 Task: Toggle the templating in the HTML.
Action: Mouse moved to (10, 589)
Screenshot: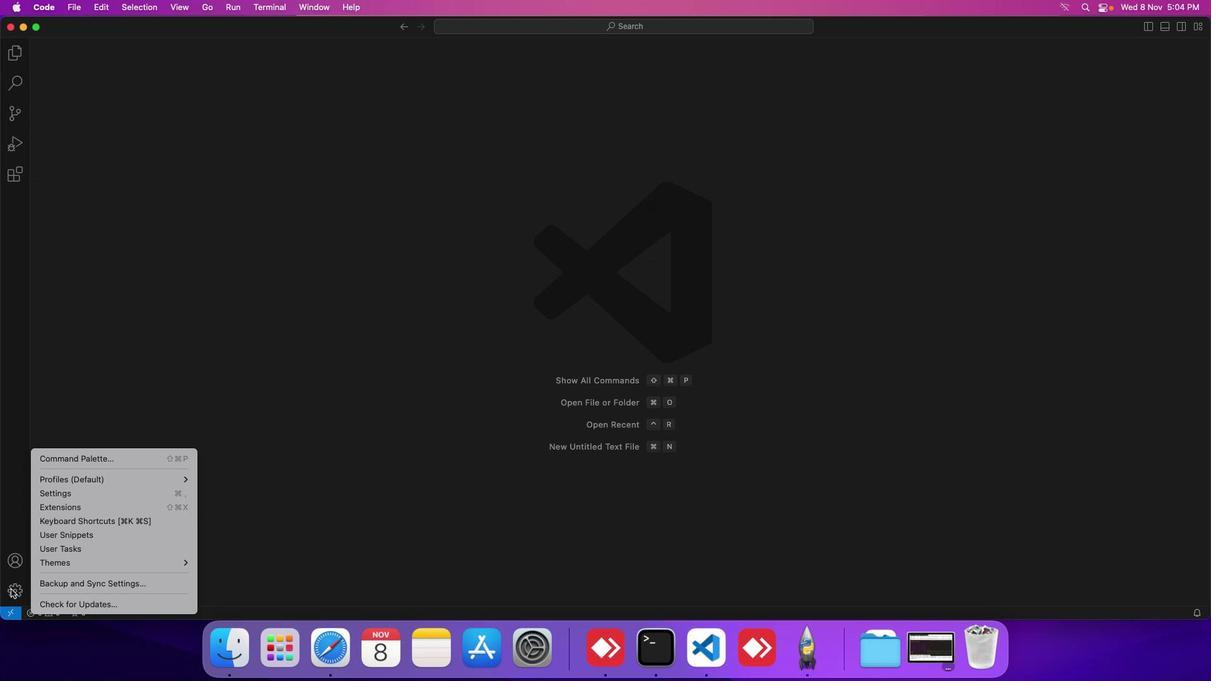 
Action: Mouse pressed left at (10, 589)
Screenshot: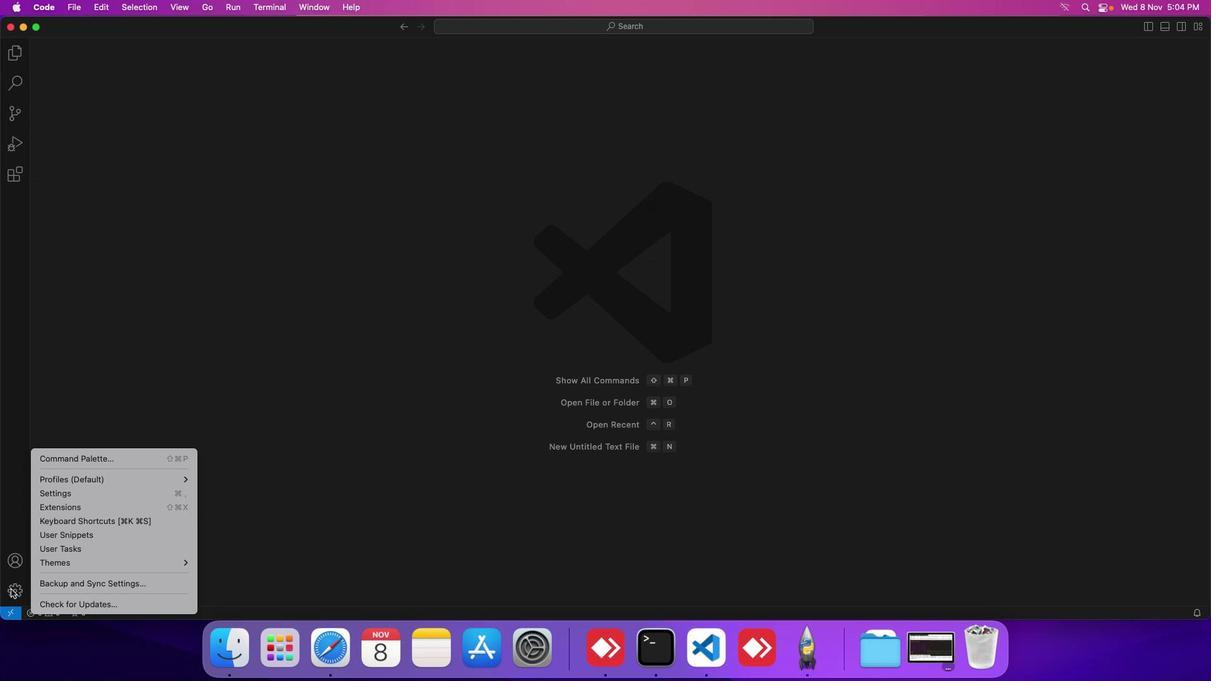 
Action: Mouse moved to (89, 489)
Screenshot: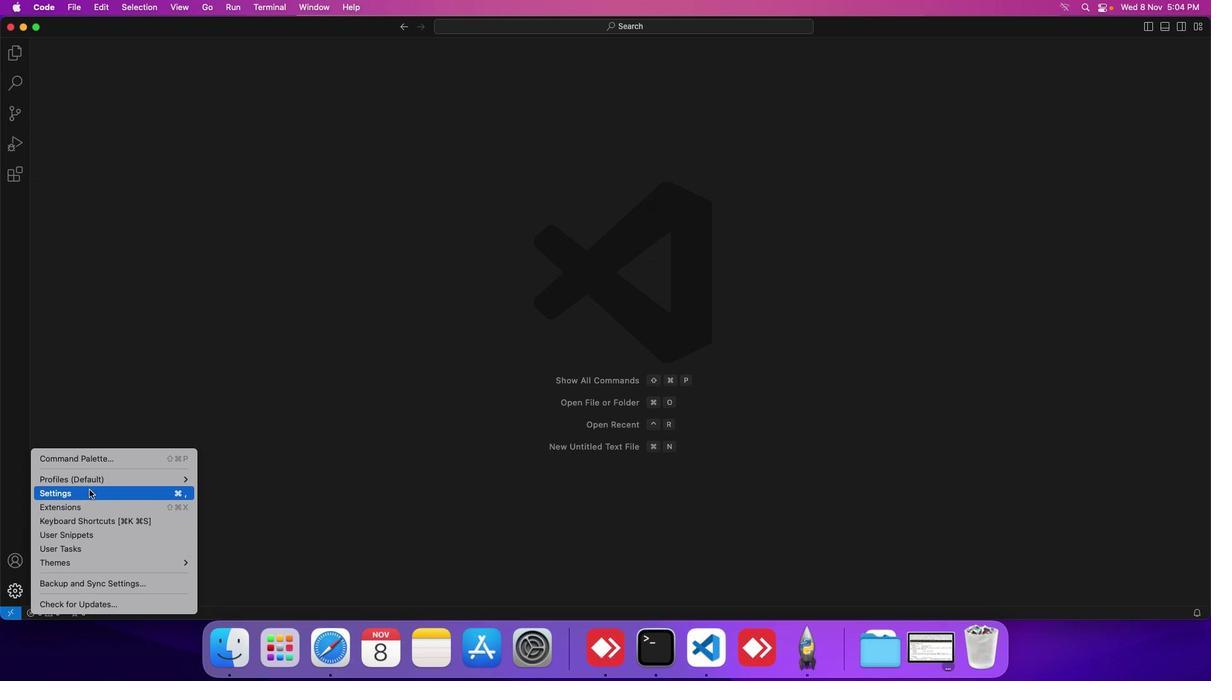 
Action: Mouse pressed left at (89, 489)
Screenshot: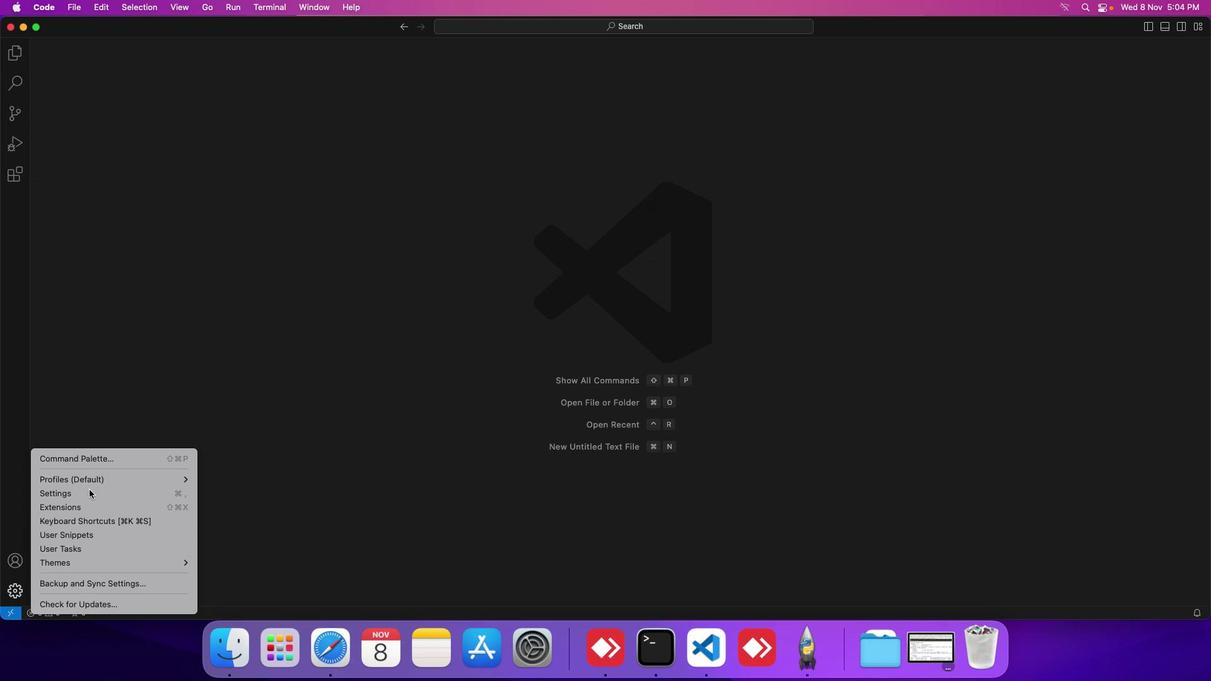 
Action: Mouse moved to (304, 227)
Screenshot: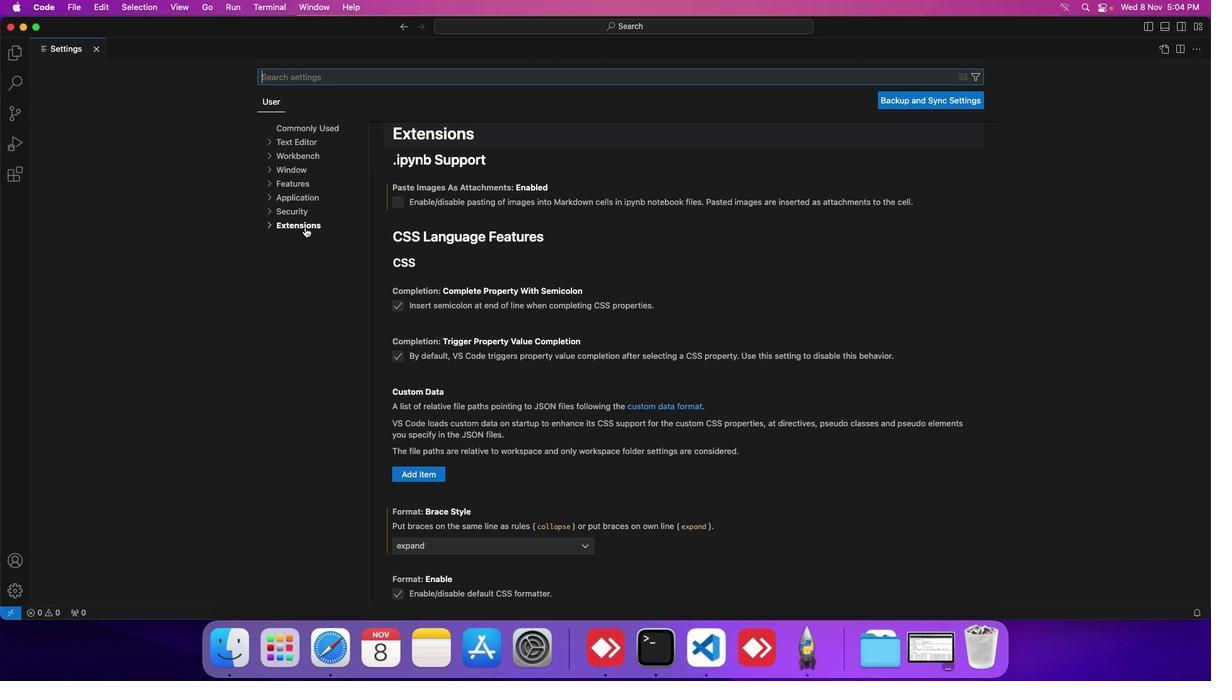 
Action: Mouse pressed left at (304, 227)
Screenshot: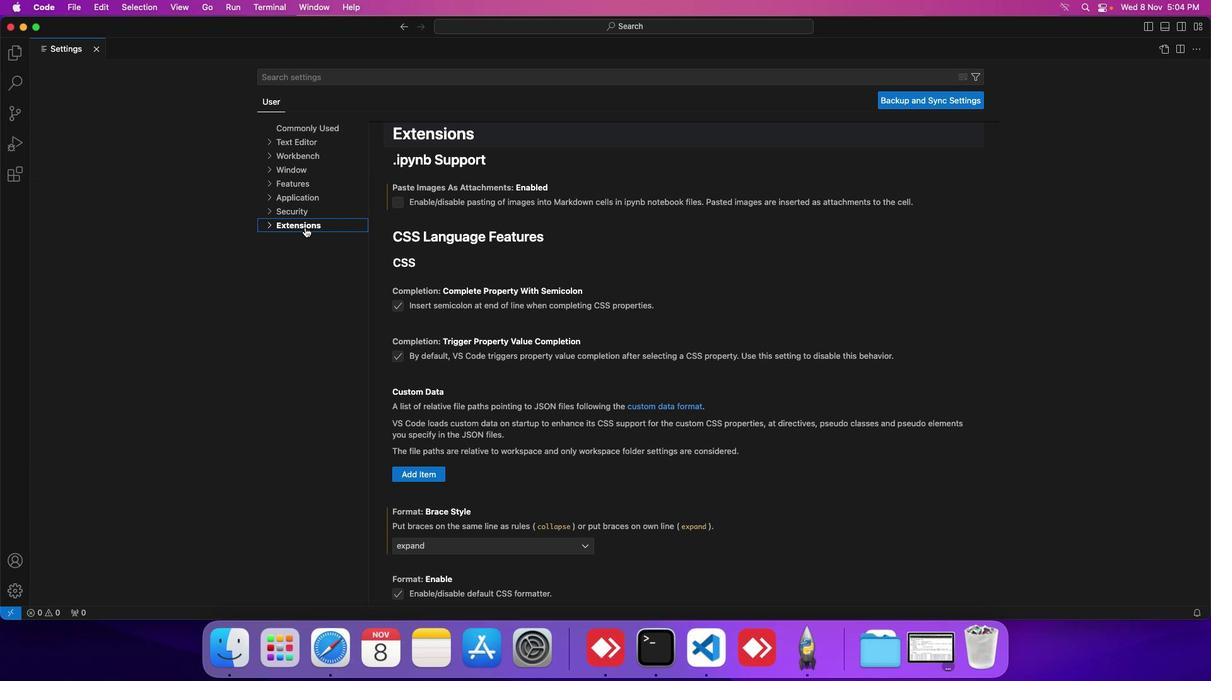 
Action: Mouse moved to (296, 347)
Screenshot: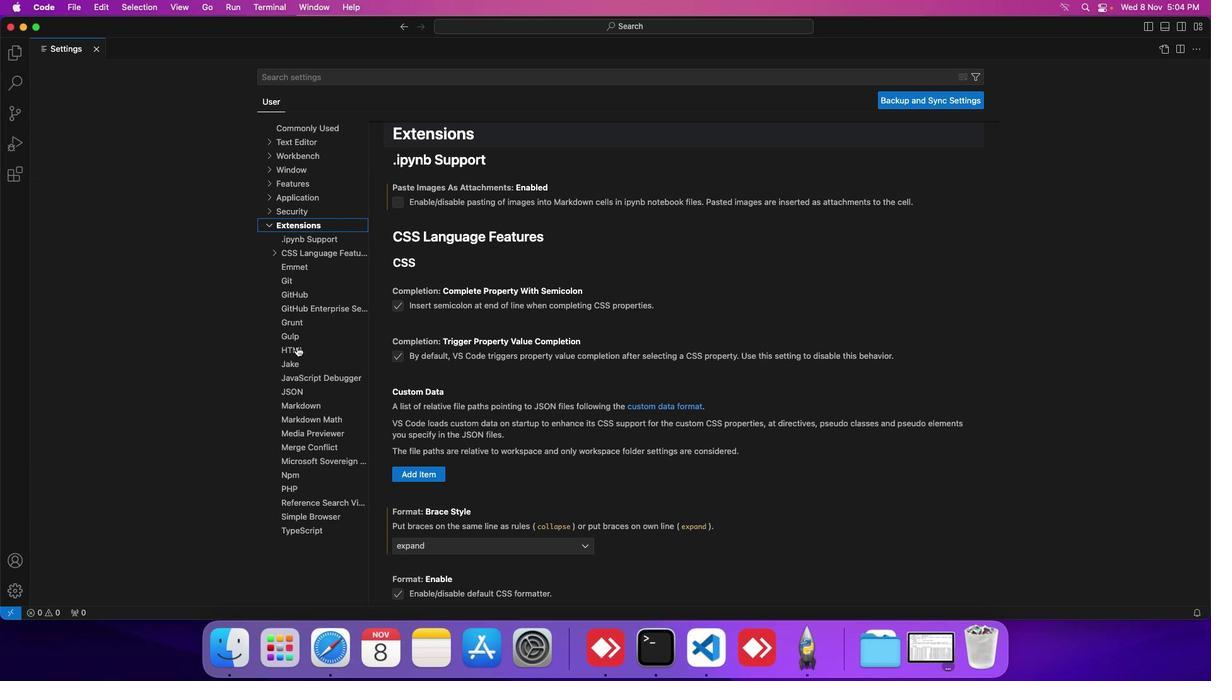 
Action: Mouse pressed left at (296, 347)
Screenshot: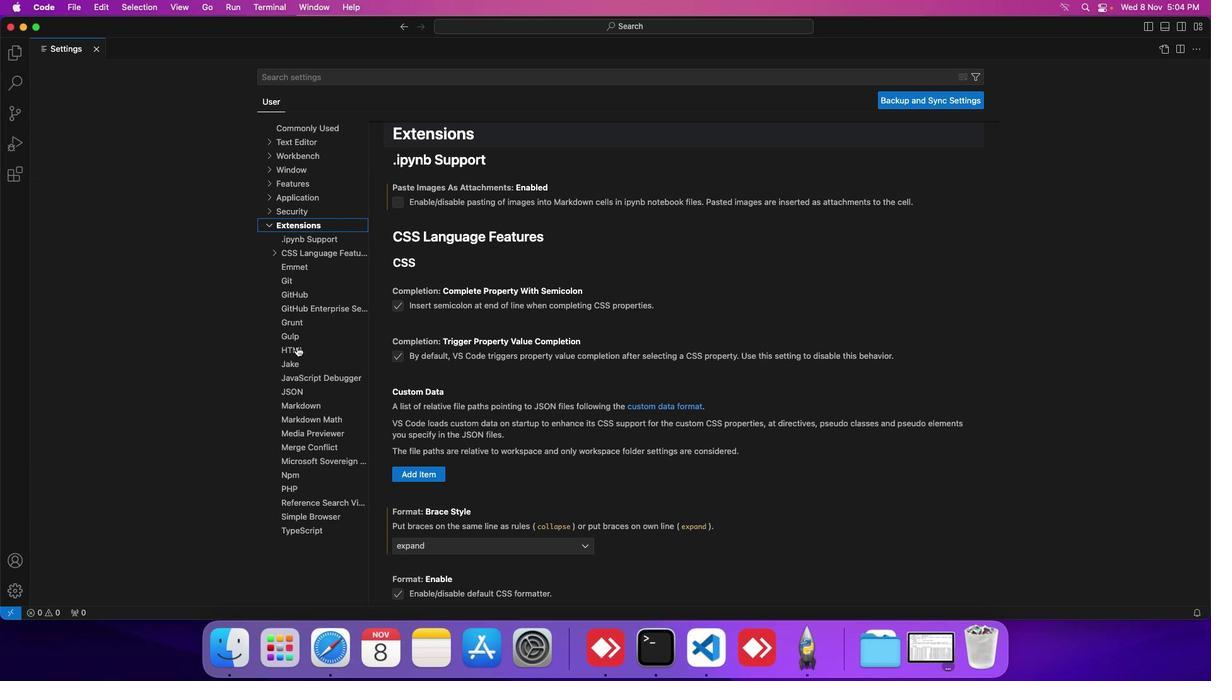 
Action: Mouse moved to (458, 450)
Screenshot: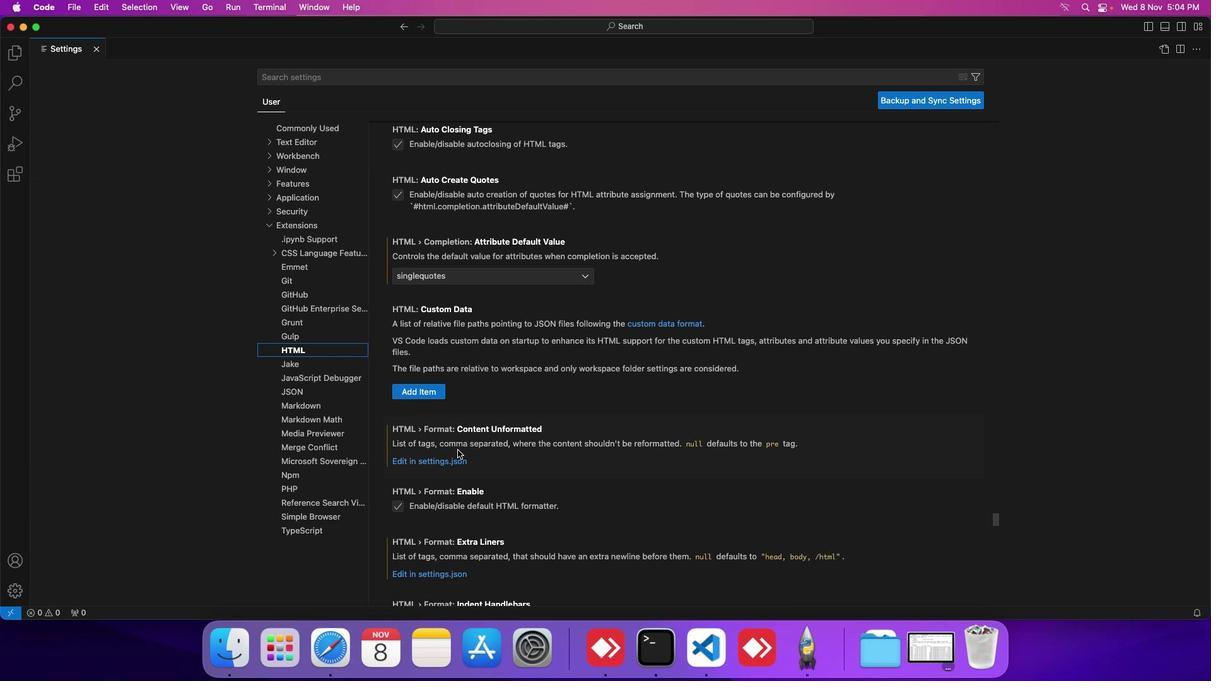
Action: Mouse scrolled (458, 450) with delta (0, 0)
Screenshot: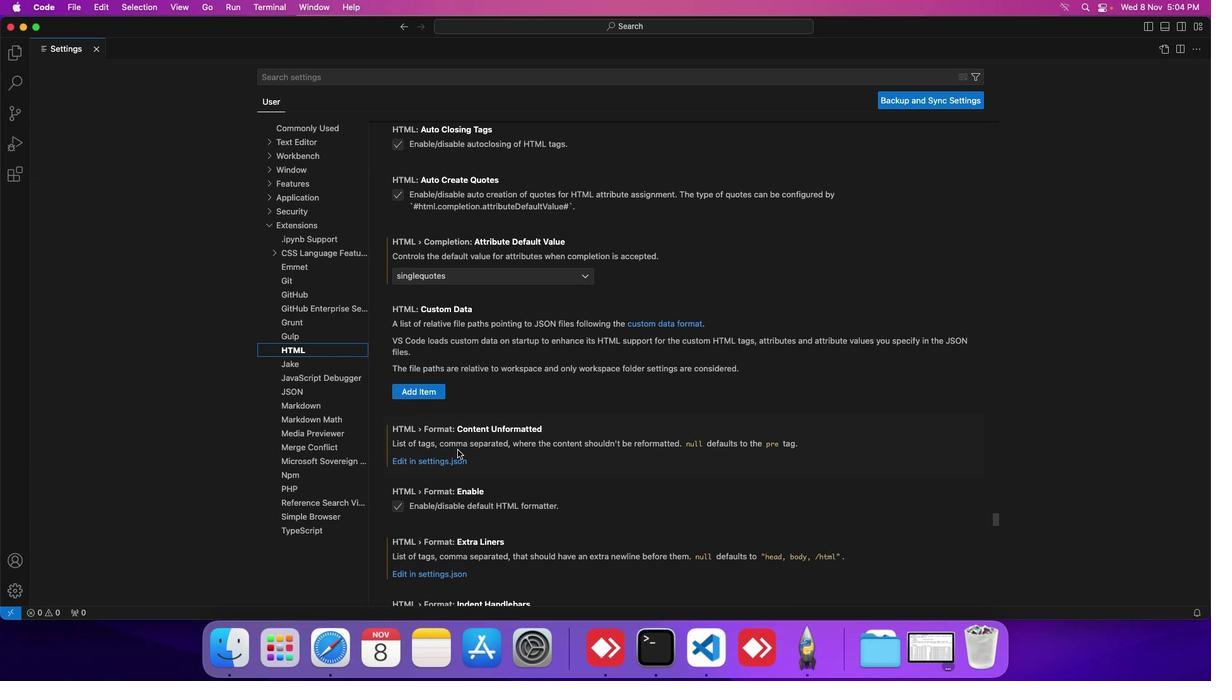 
Action: Mouse scrolled (458, 450) with delta (0, 0)
Screenshot: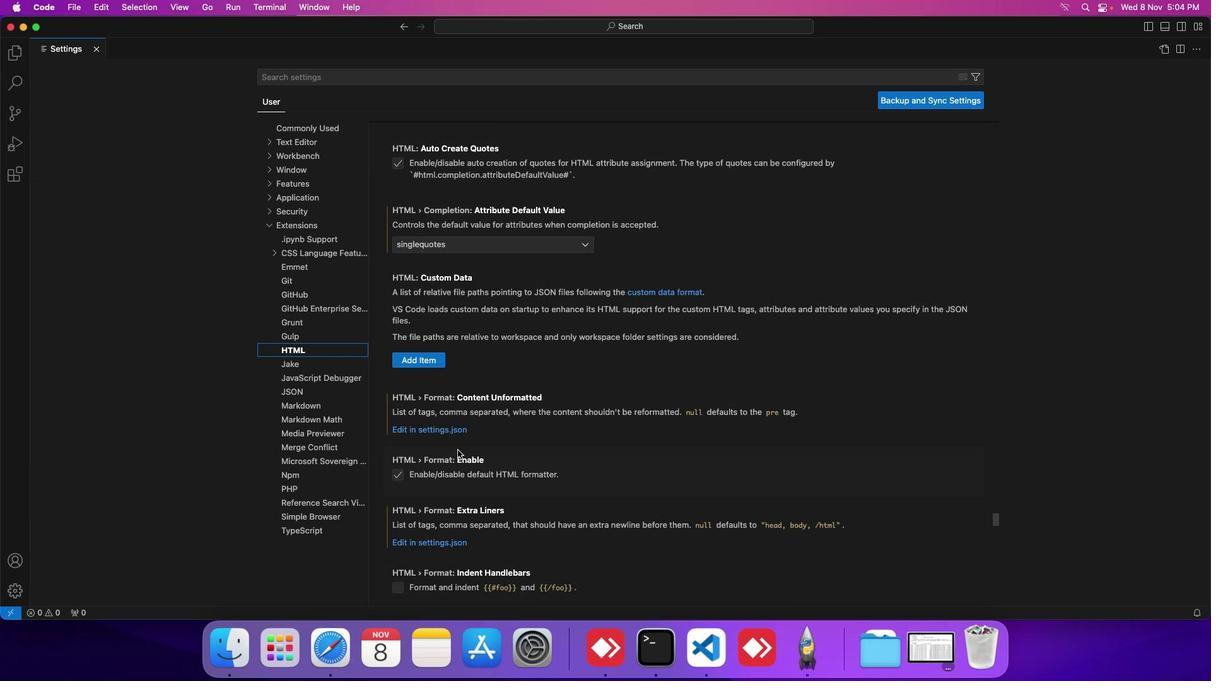 
Action: Mouse scrolled (458, 450) with delta (0, 0)
Screenshot: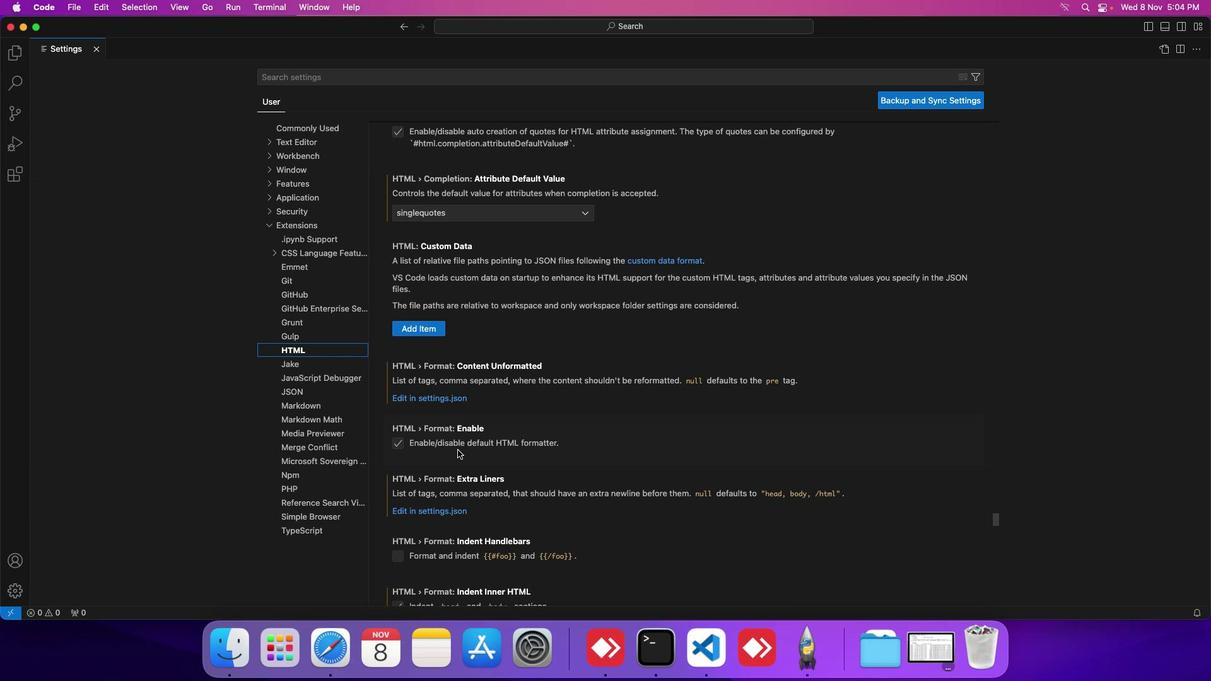 
Action: Mouse scrolled (458, 450) with delta (0, 0)
Screenshot: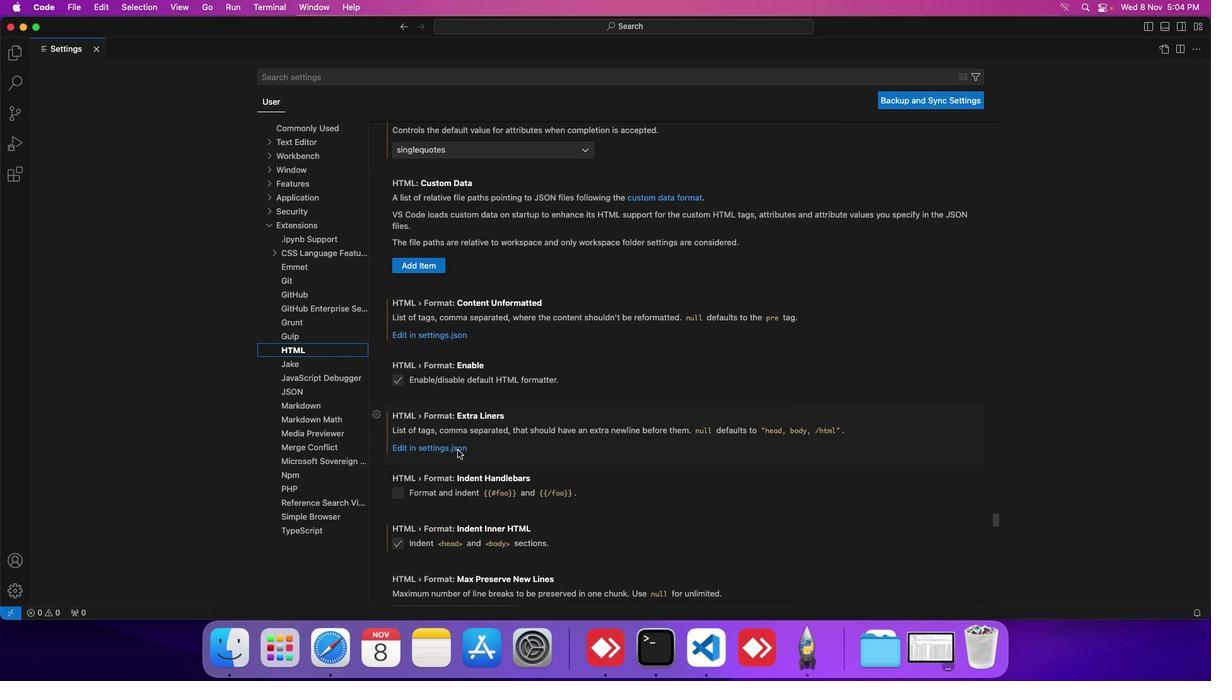 
Action: Mouse scrolled (458, 450) with delta (0, 0)
Screenshot: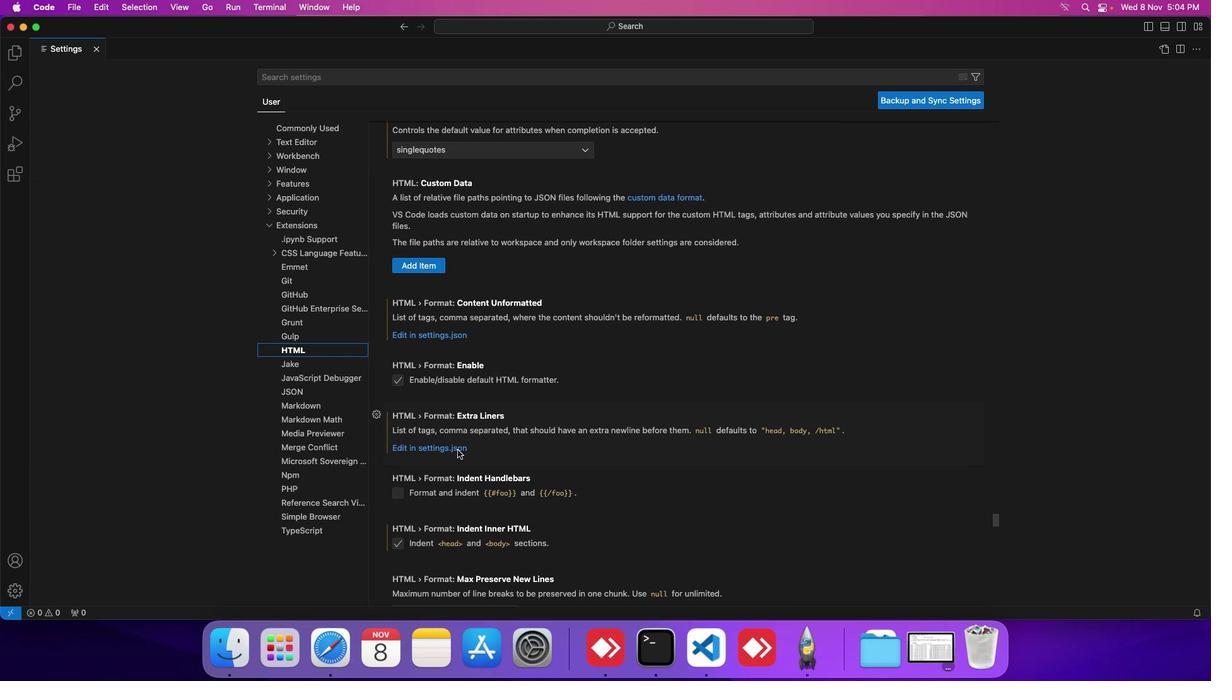 
Action: Mouse scrolled (458, 450) with delta (0, 0)
Screenshot: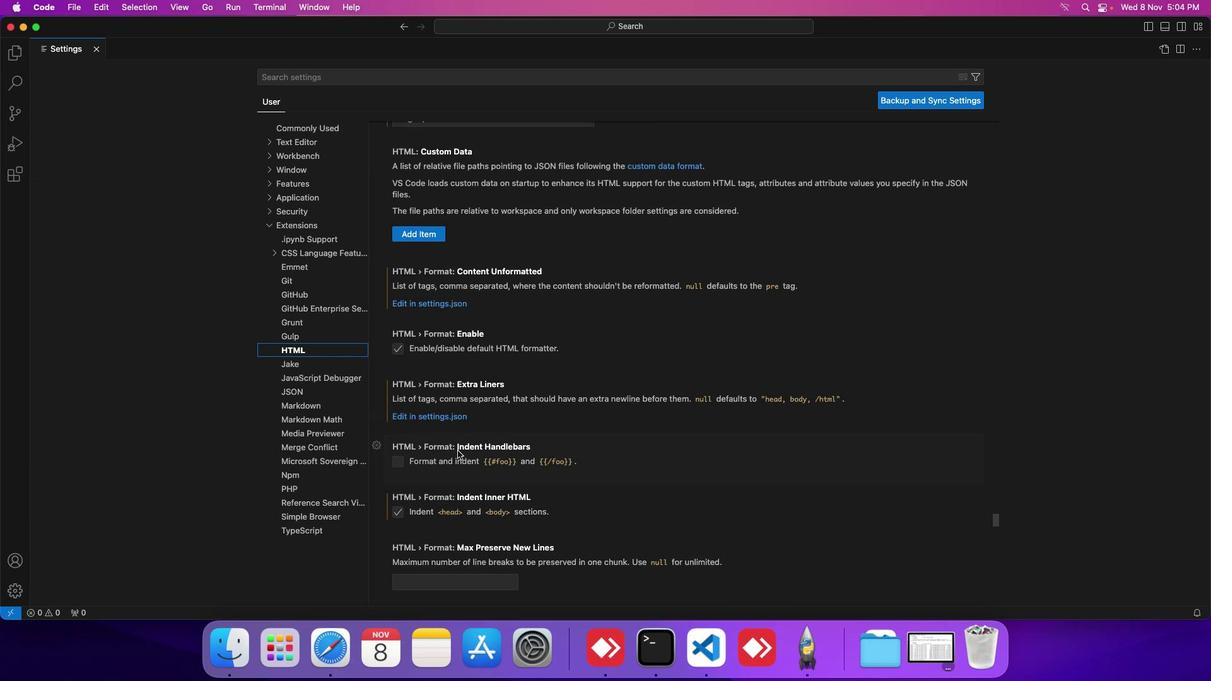 
Action: Mouse moved to (458, 450)
Screenshot: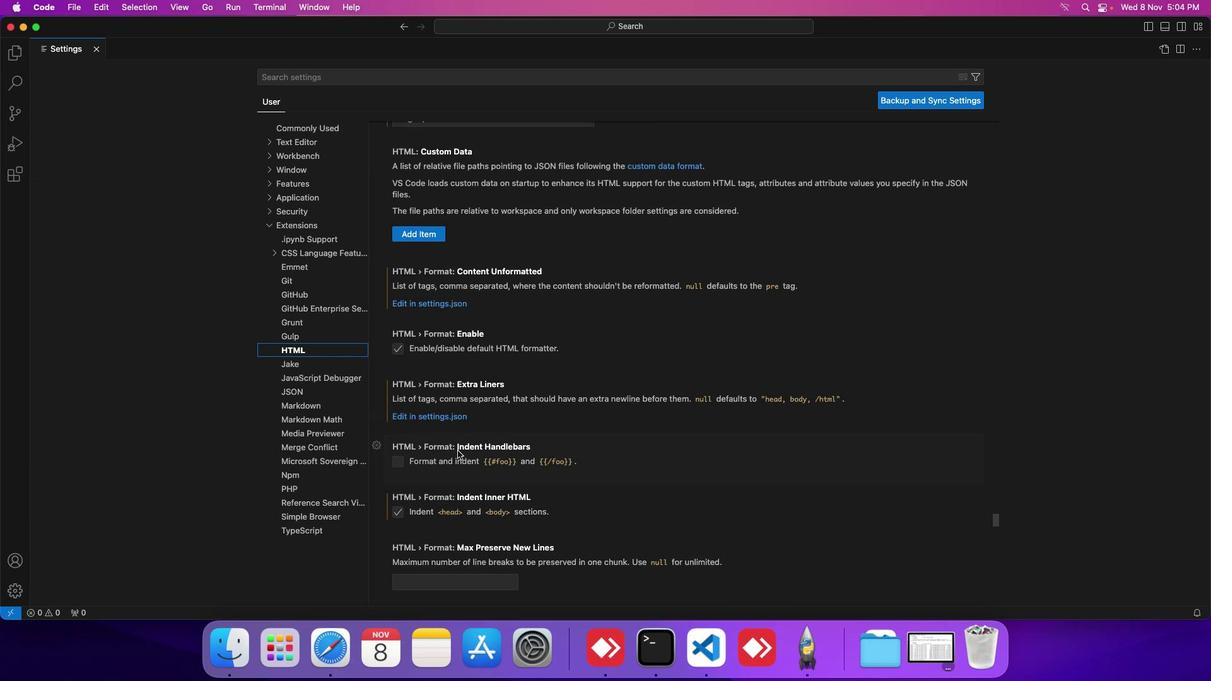 
Action: Mouse scrolled (458, 450) with delta (0, 0)
Screenshot: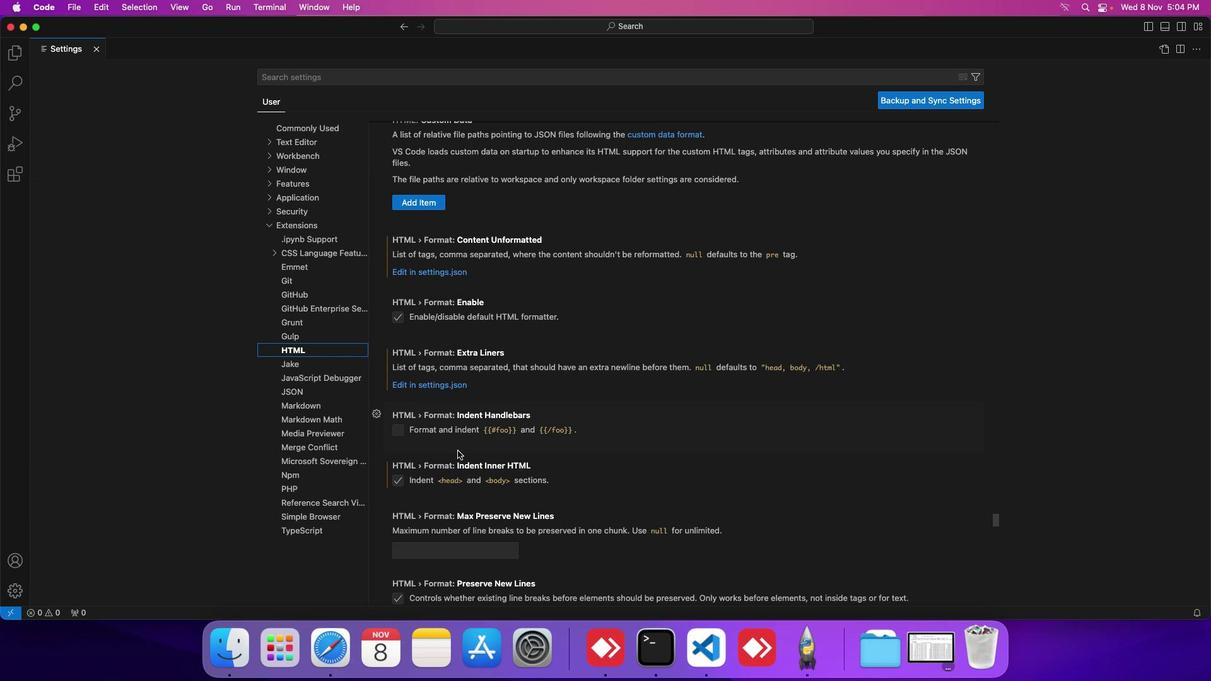 
Action: Mouse scrolled (458, 450) with delta (0, 0)
Screenshot: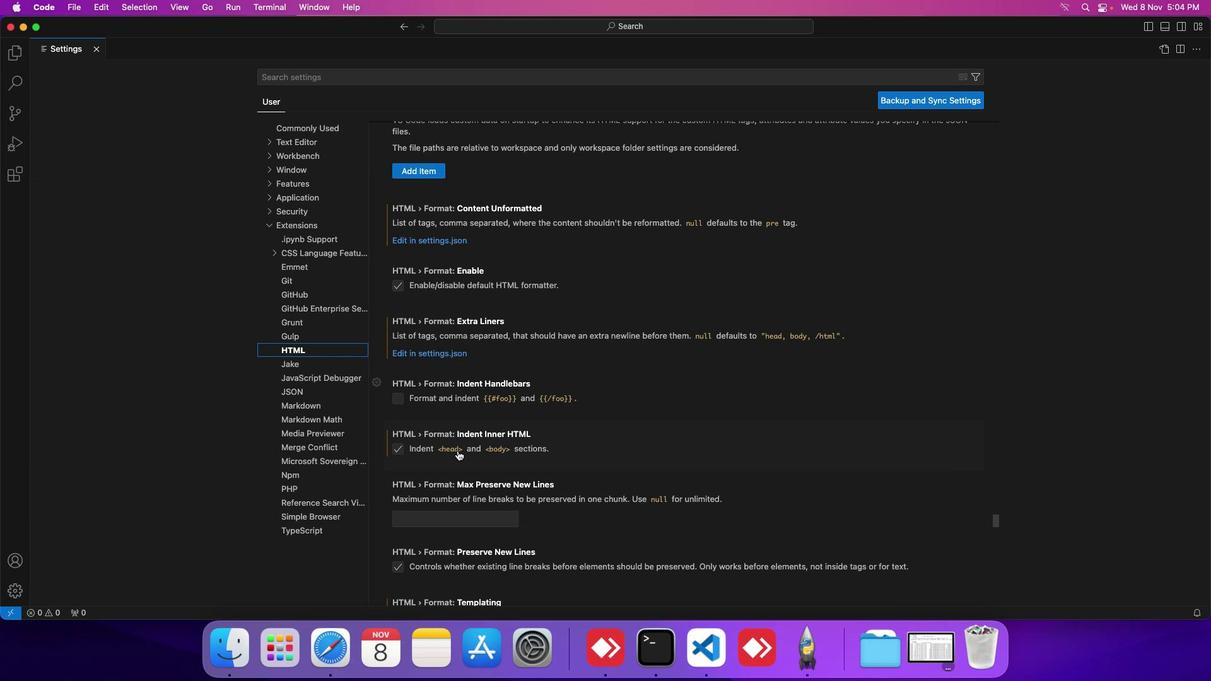 
Action: Mouse moved to (458, 451)
Screenshot: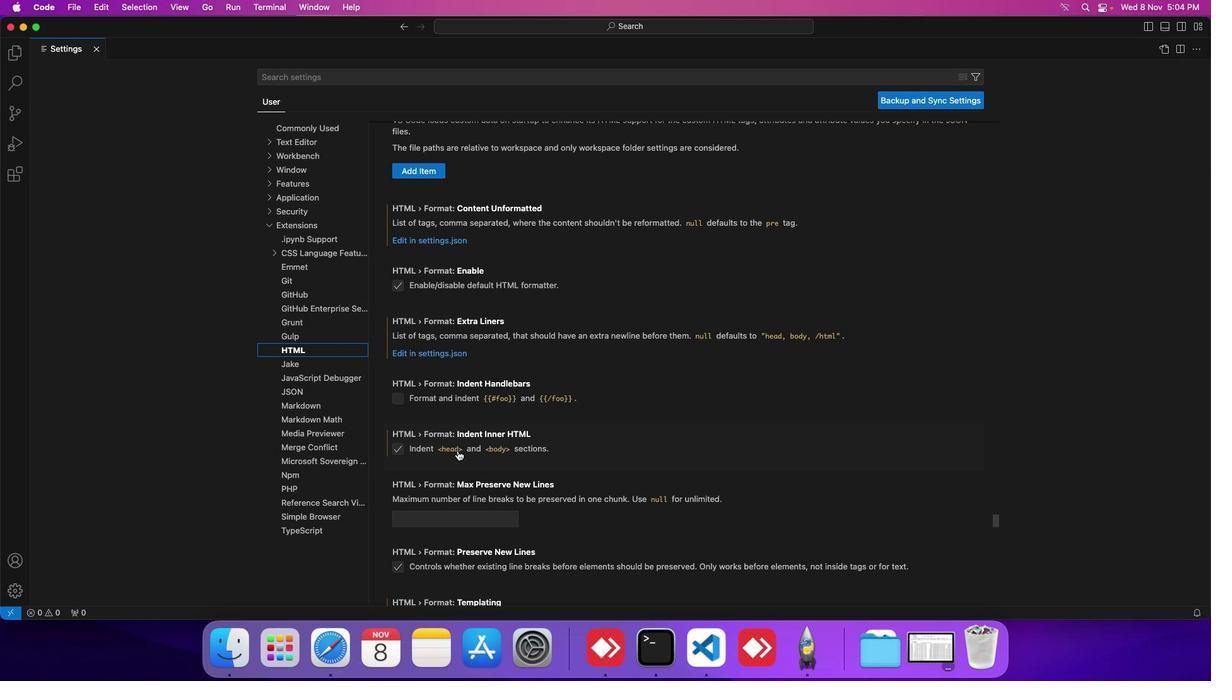 
Action: Mouse scrolled (458, 451) with delta (0, 0)
Screenshot: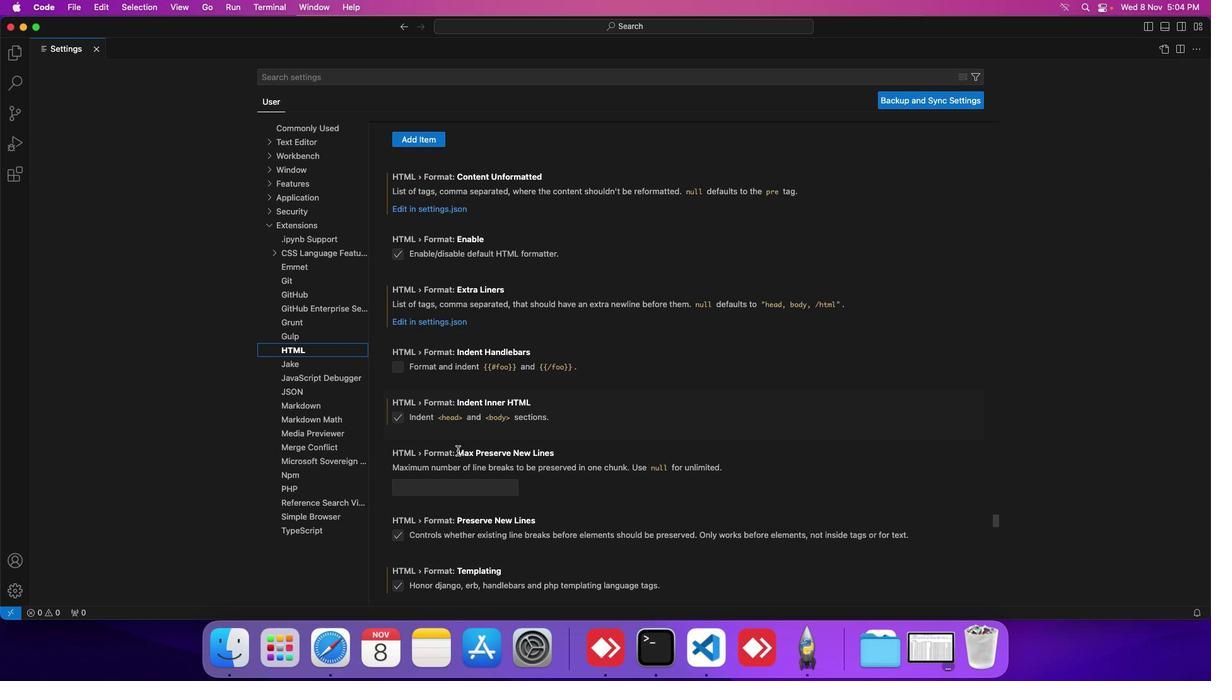 
Action: Mouse scrolled (458, 451) with delta (0, 0)
Screenshot: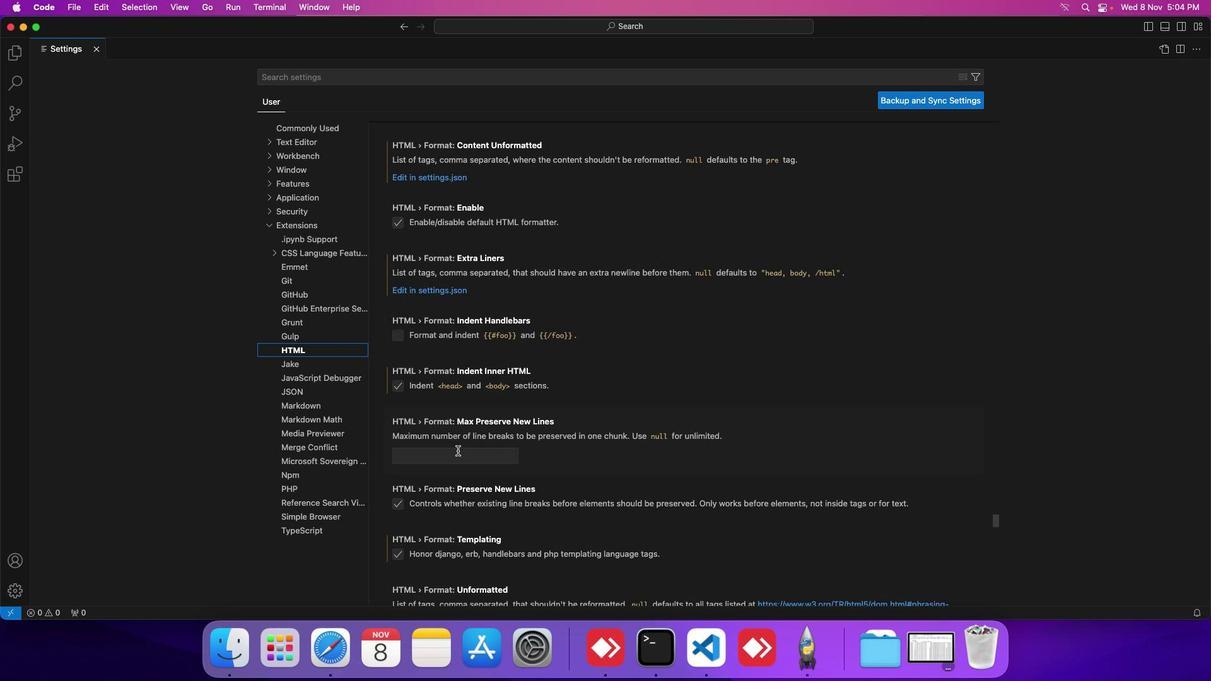 
Action: Mouse moved to (457, 451)
Screenshot: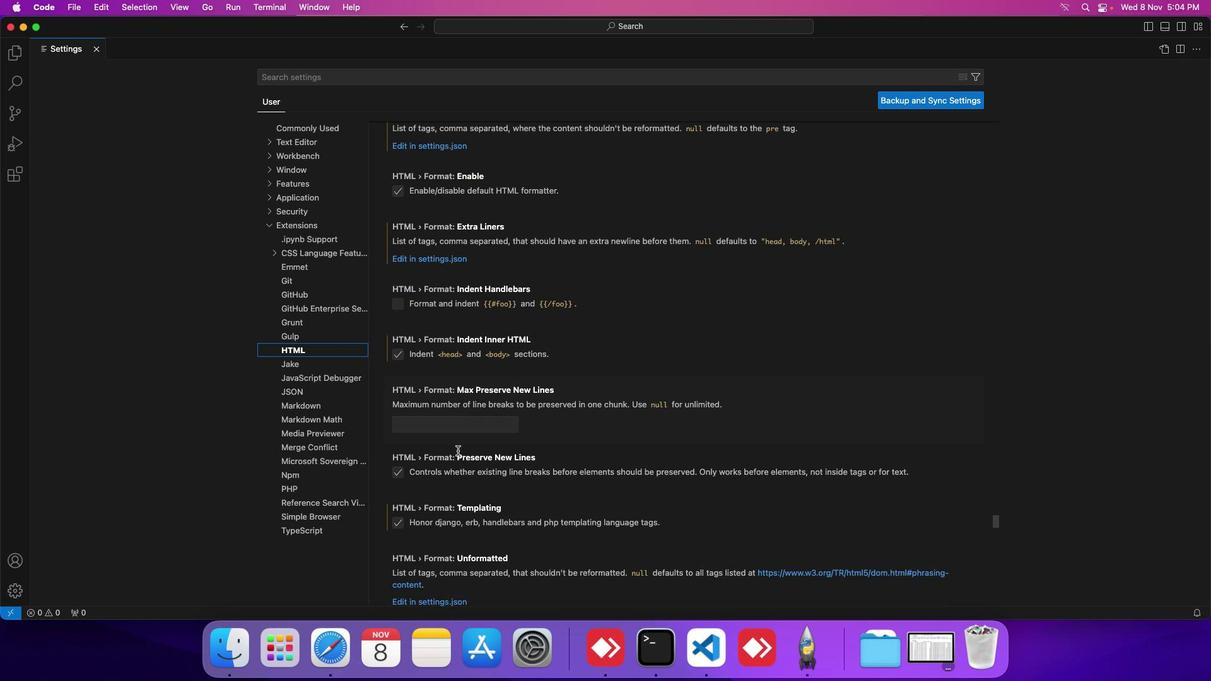 
Action: Mouse scrolled (457, 451) with delta (0, 0)
Screenshot: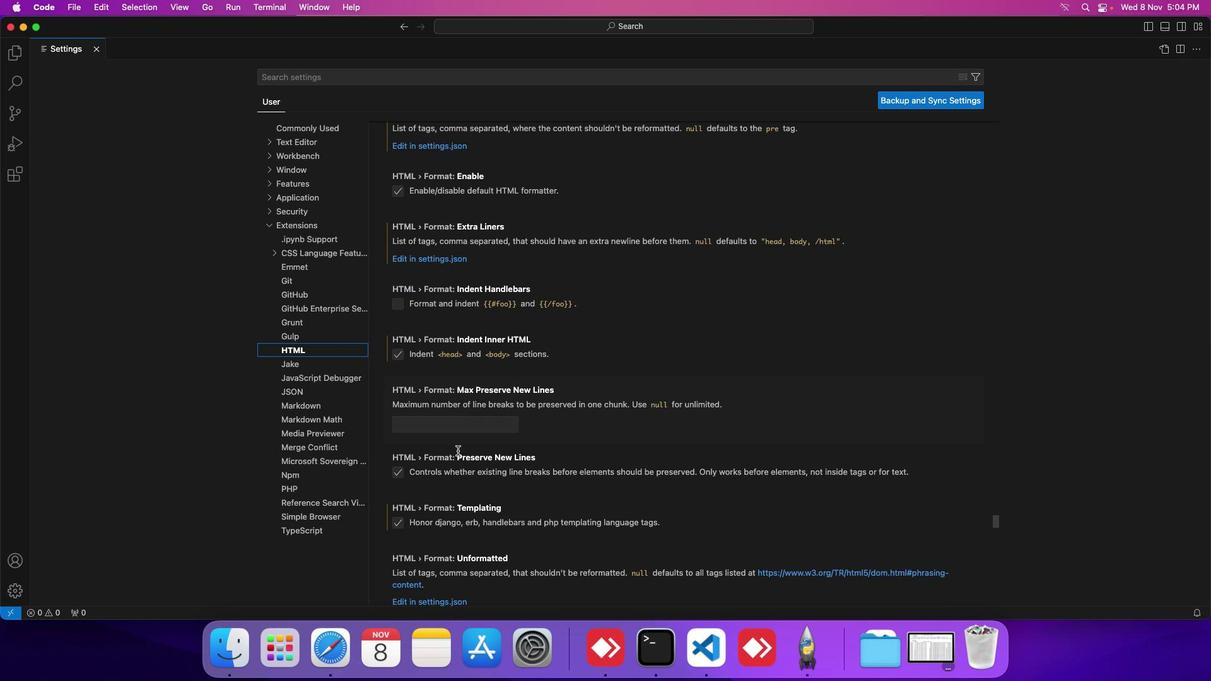 
Action: Mouse scrolled (457, 451) with delta (0, 0)
Screenshot: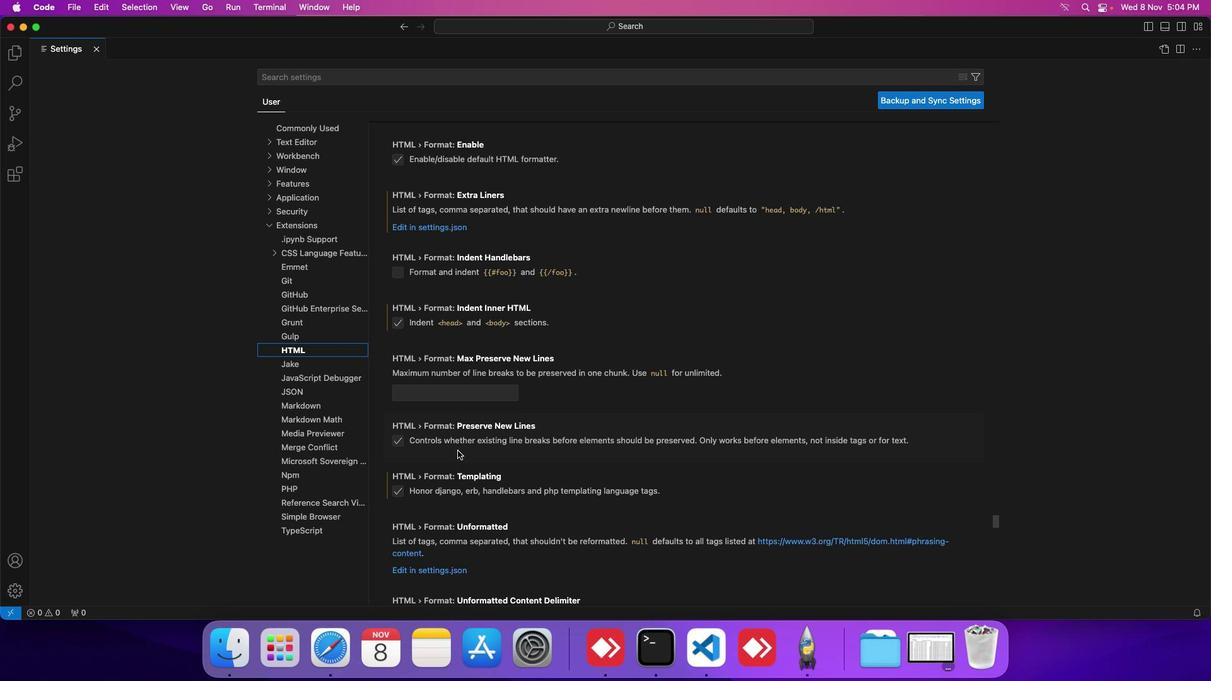 
Action: Mouse scrolled (457, 451) with delta (0, 0)
Screenshot: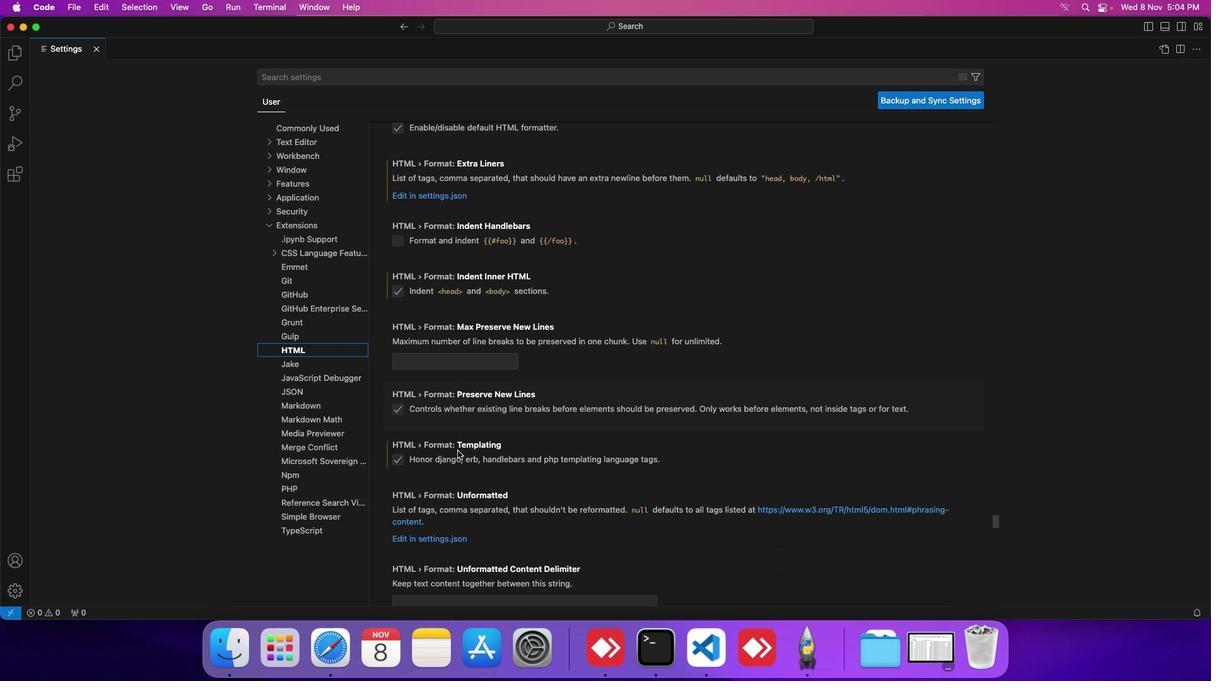 
Action: Mouse scrolled (457, 451) with delta (0, 0)
Screenshot: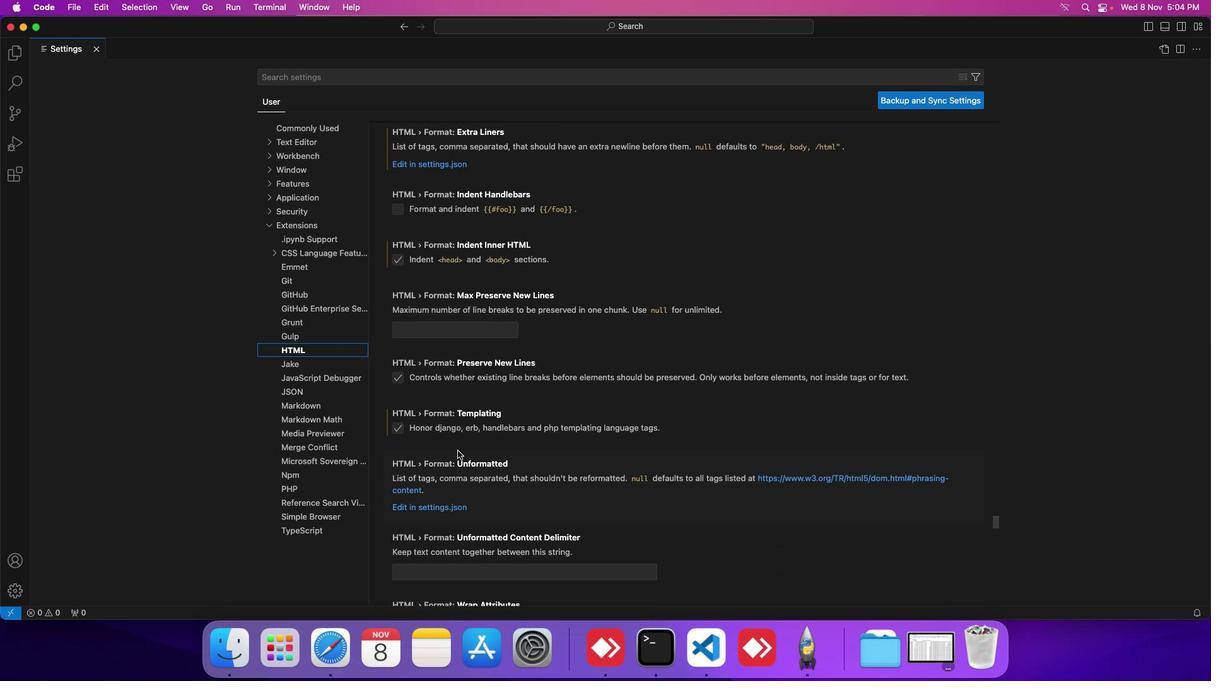 
Action: Mouse scrolled (457, 451) with delta (0, 0)
Screenshot: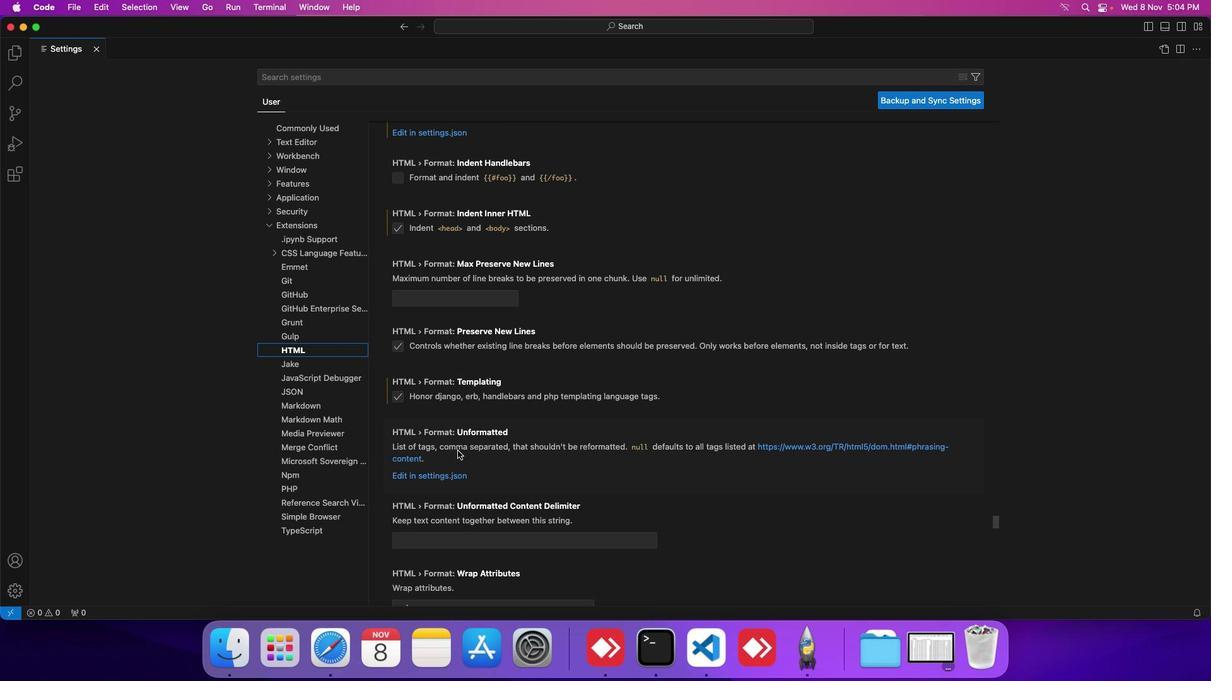 
Action: Mouse scrolled (457, 451) with delta (0, 0)
Screenshot: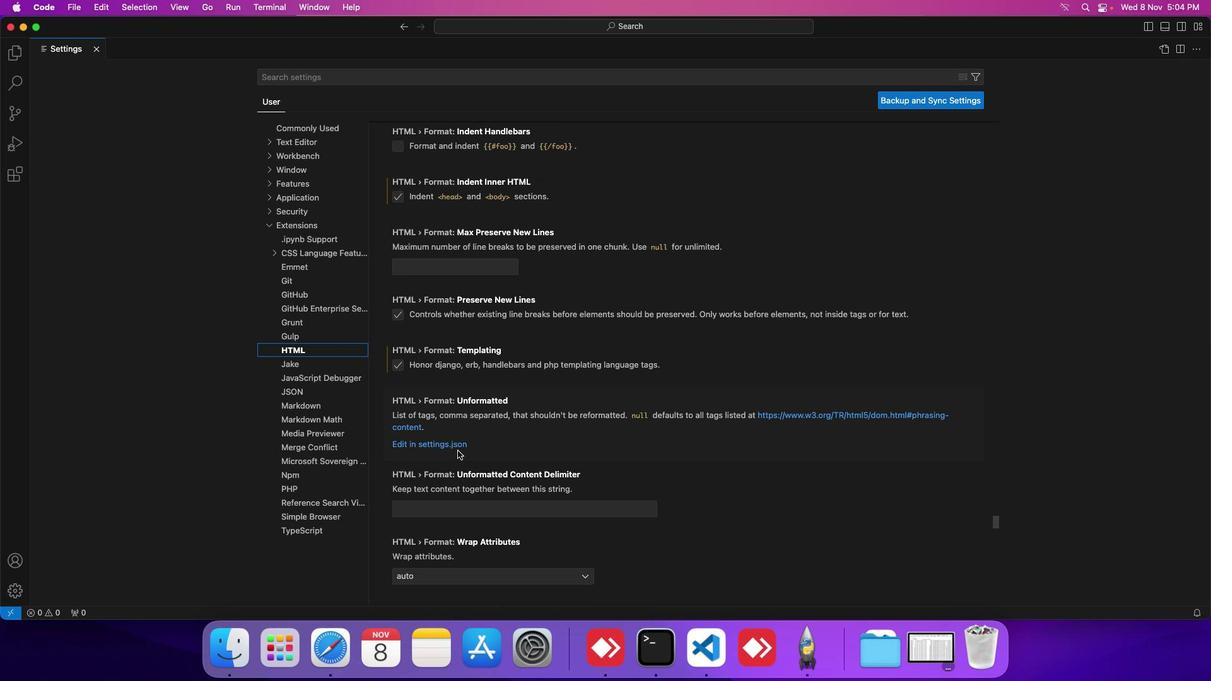 
Action: Mouse scrolled (457, 451) with delta (0, 0)
Screenshot: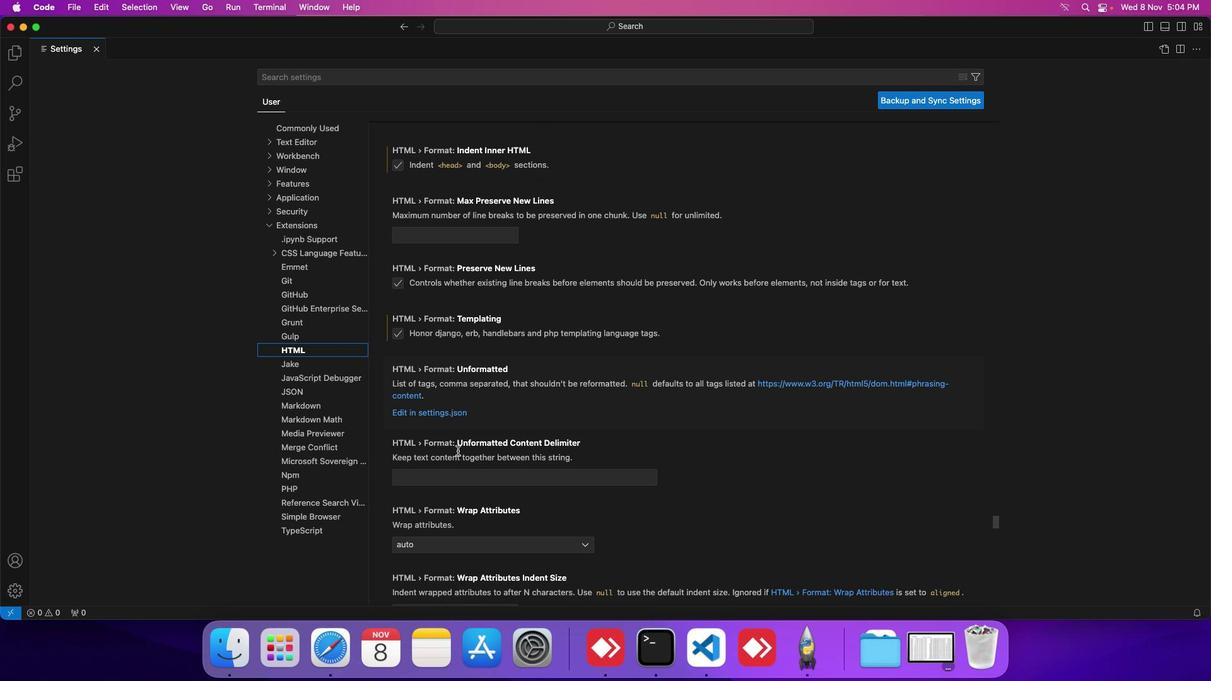 
Action: Mouse scrolled (457, 451) with delta (0, 0)
Screenshot: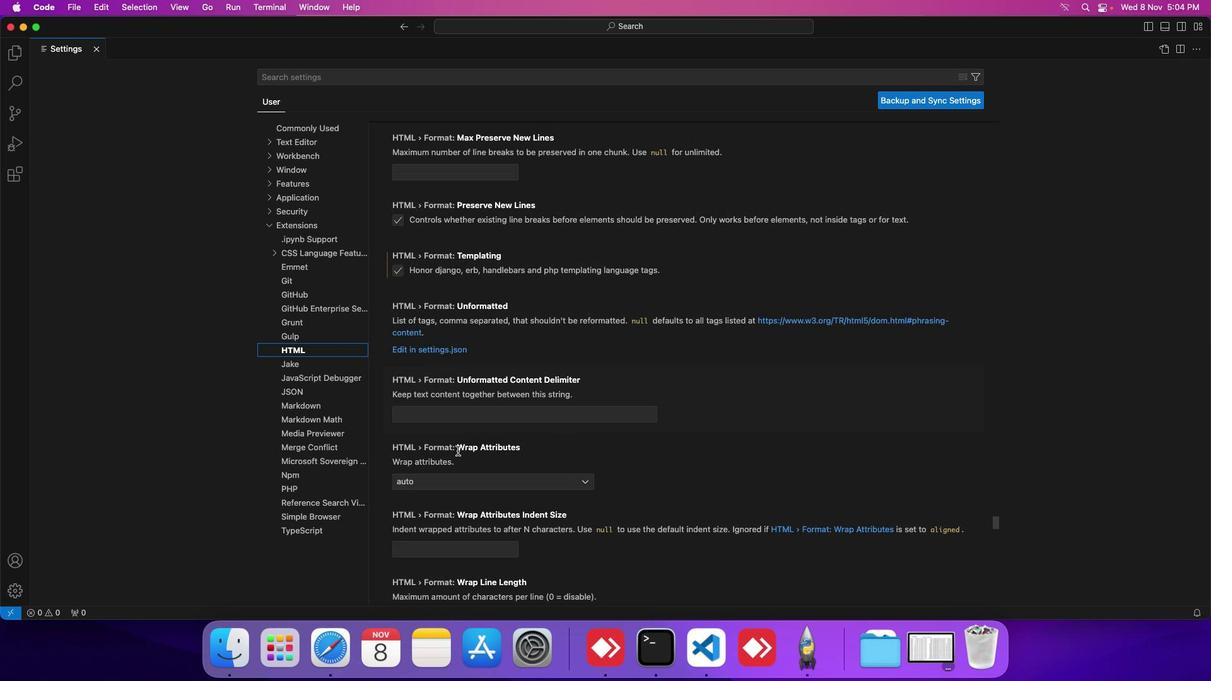 
Action: Mouse scrolled (457, 451) with delta (0, 0)
Screenshot: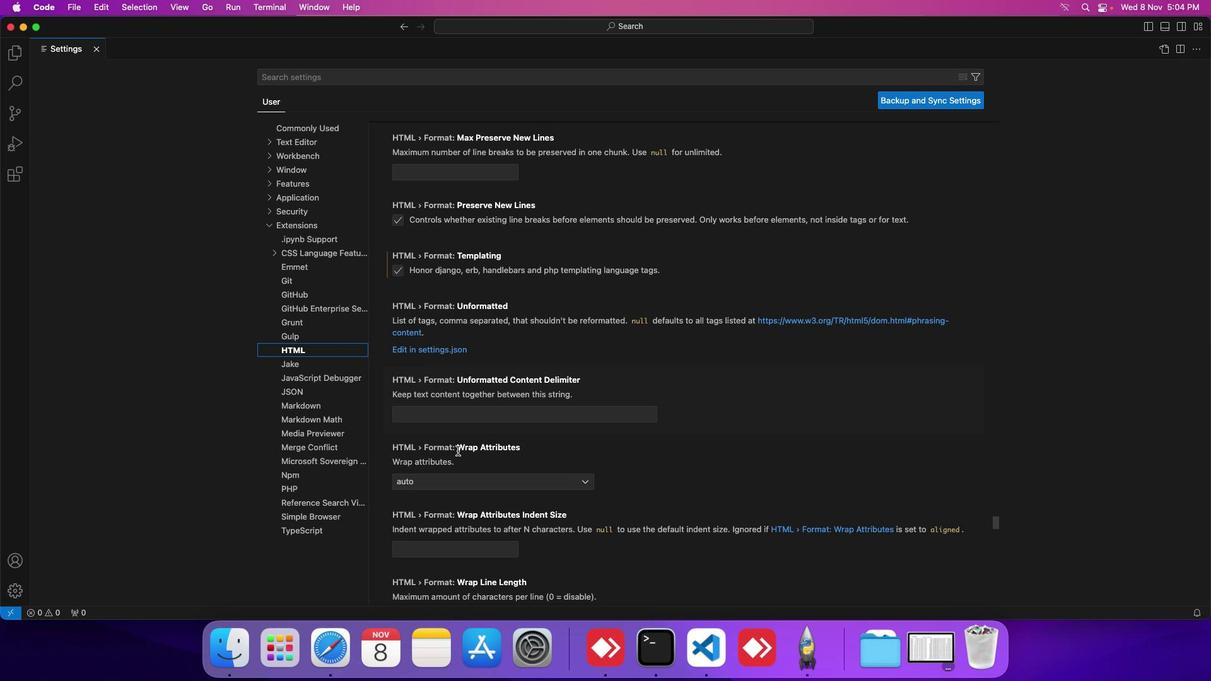 
Action: Mouse scrolled (457, 451) with delta (0, 0)
Screenshot: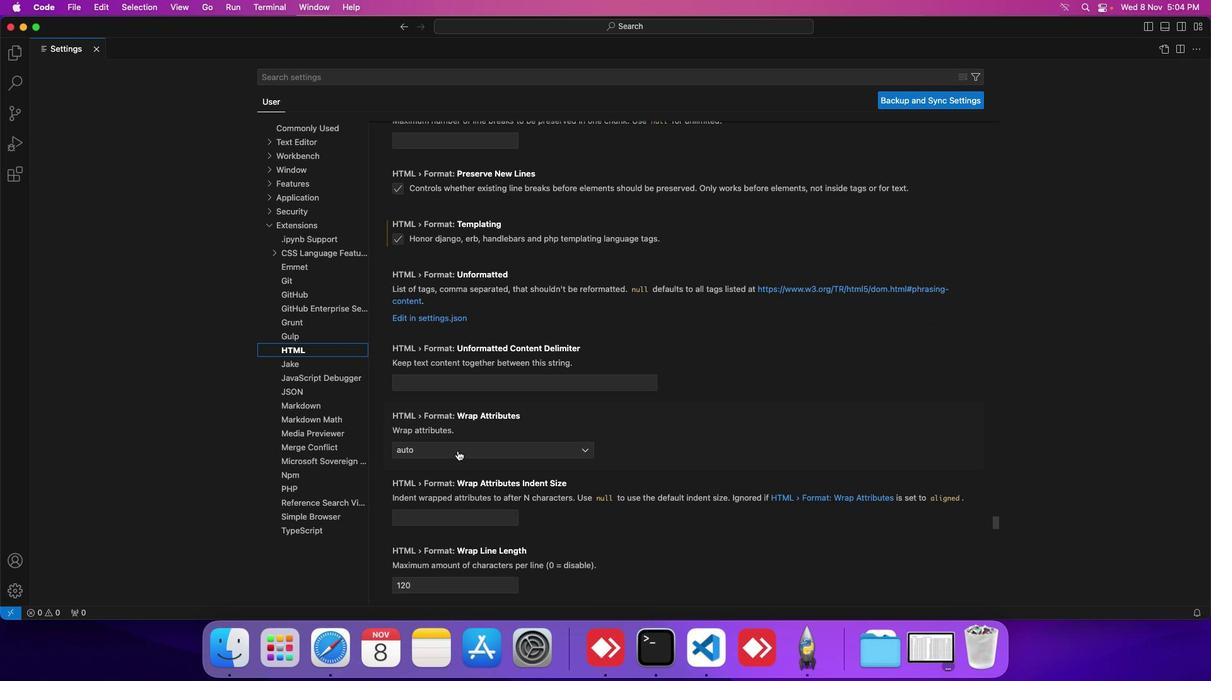 
Action: Mouse scrolled (457, 451) with delta (0, 0)
Screenshot: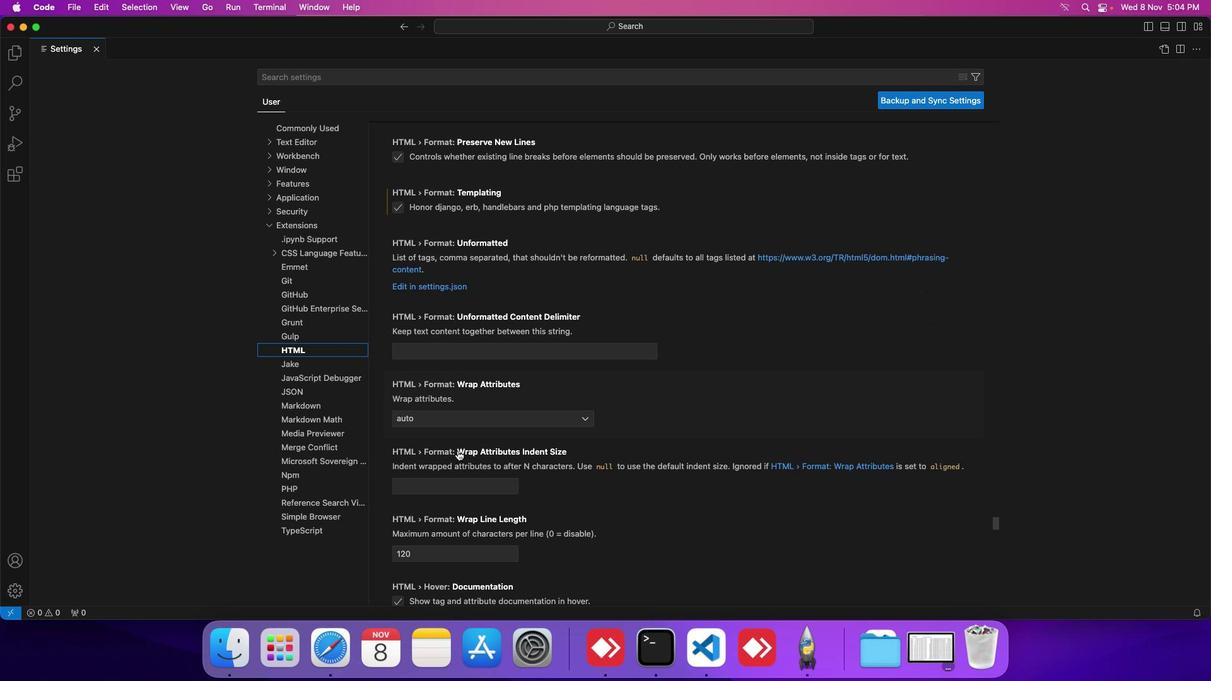 
Action: Mouse scrolled (457, 451) with delta (0, 0)
Screenshot: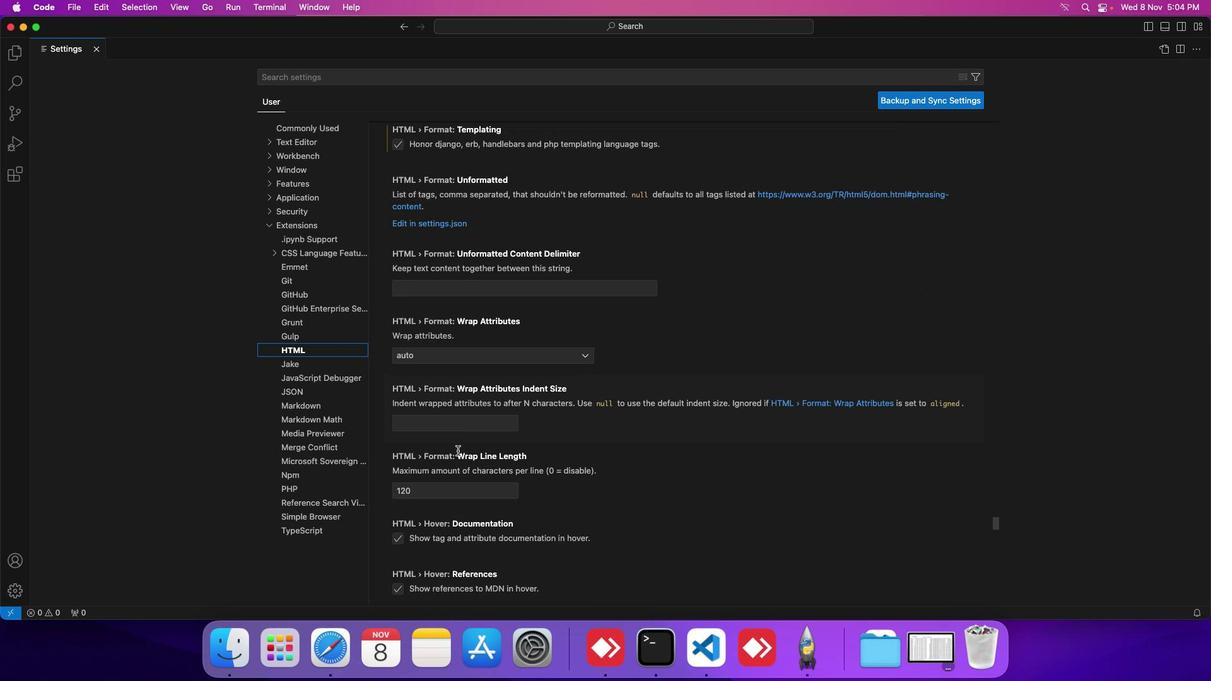 
Action: Mouse scrolled (457, 451) with delta (0, 0)
Screenshot: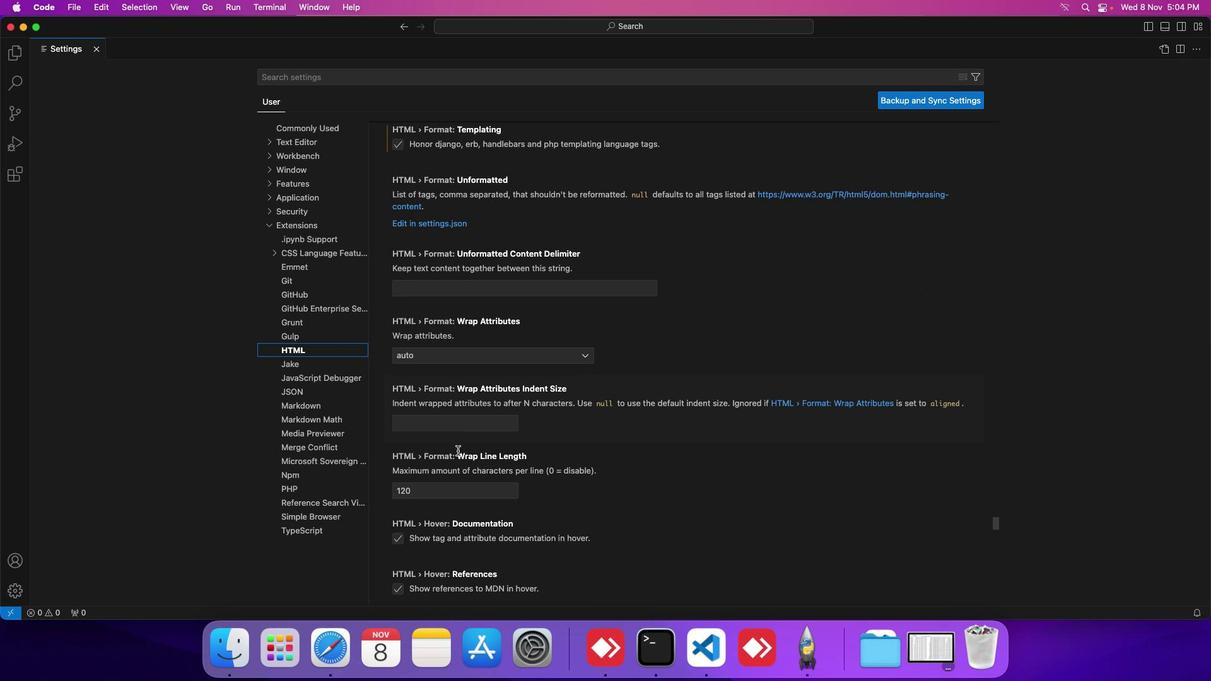 
Action: Mouse scrolled (457, 451) with delta (0, 0)
Screenshot: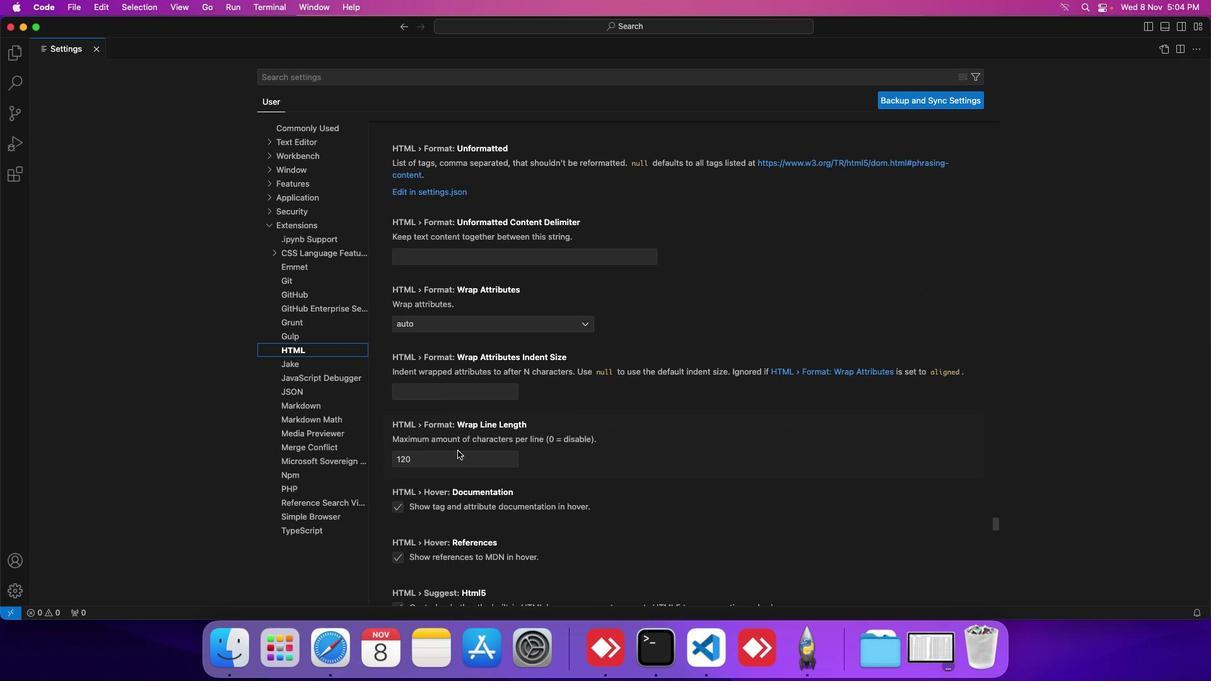
Action: Mouse scrolled (457, 451) with delta (0, 0)
Screenshot: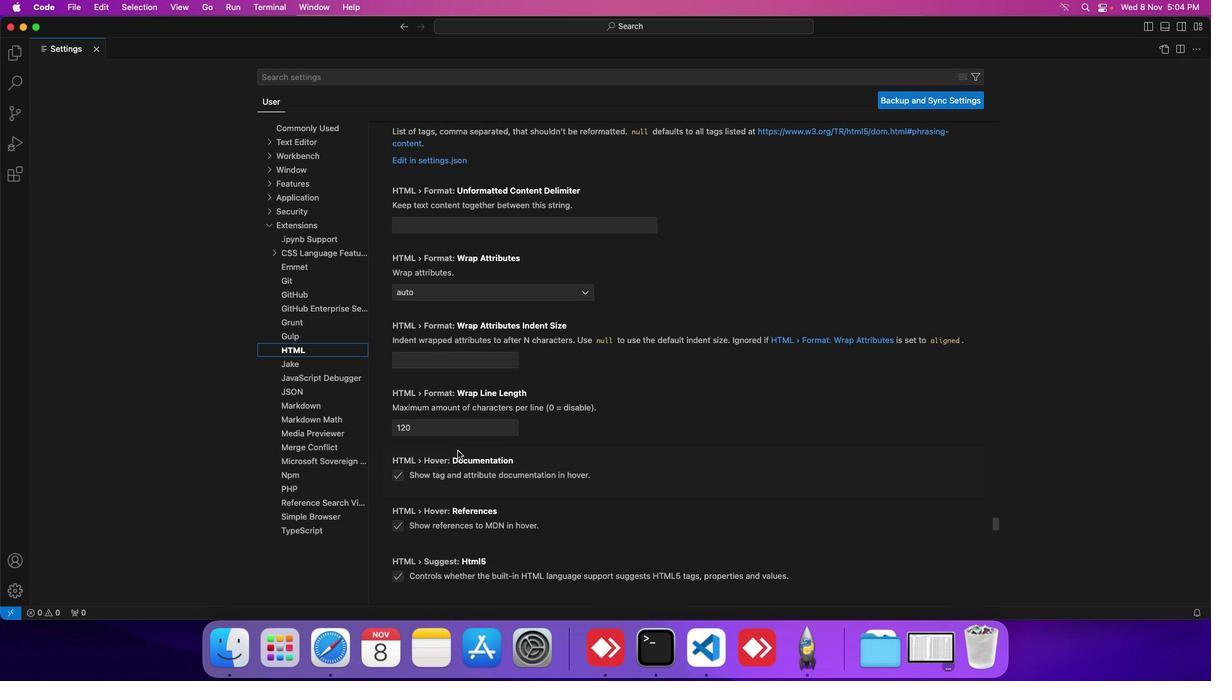 
Action: Mouse scrolled (457, 451) with delta (0, 0)
Screenshot: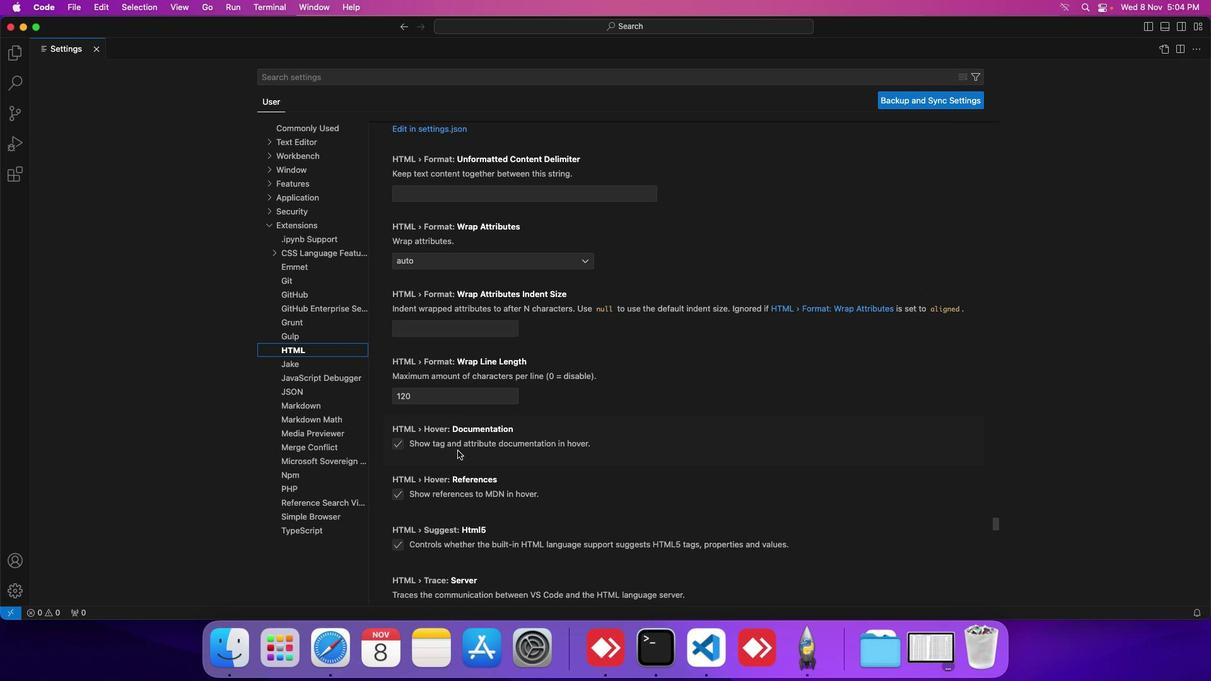 
Action: Mouse scrolled (457, 451) with delta (0, 0)
Screenshot: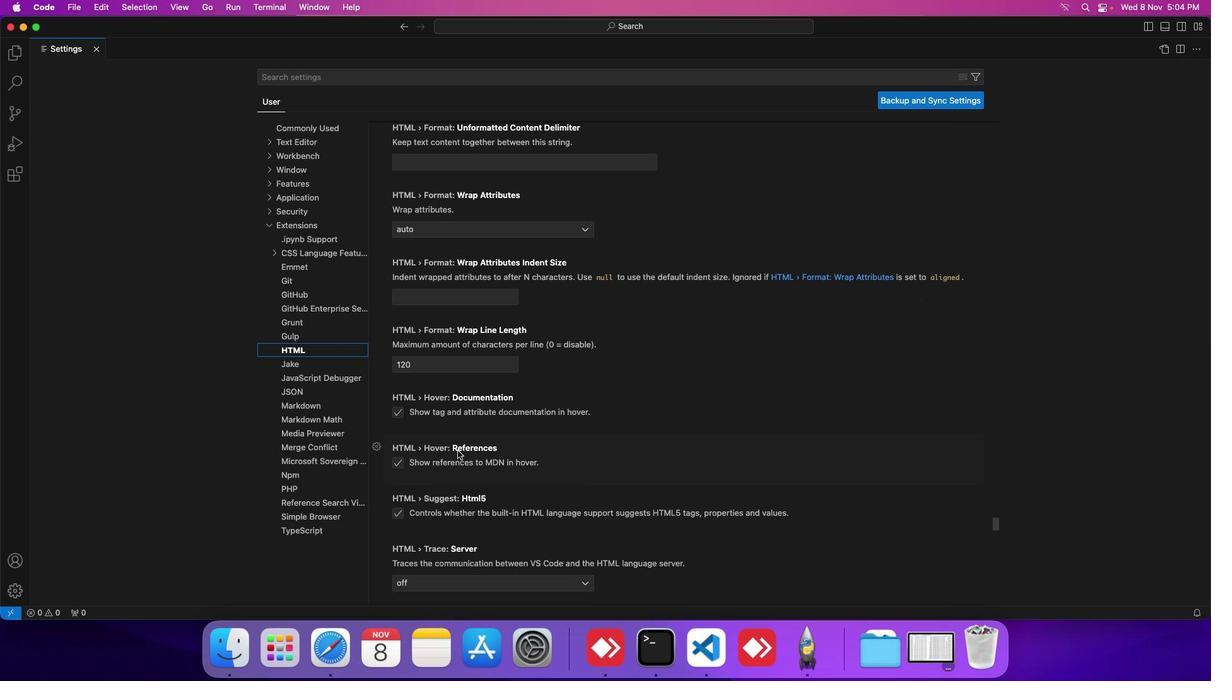
Action: Mouse scrolled (457, 451) with delta (0, 0)
Screenshot: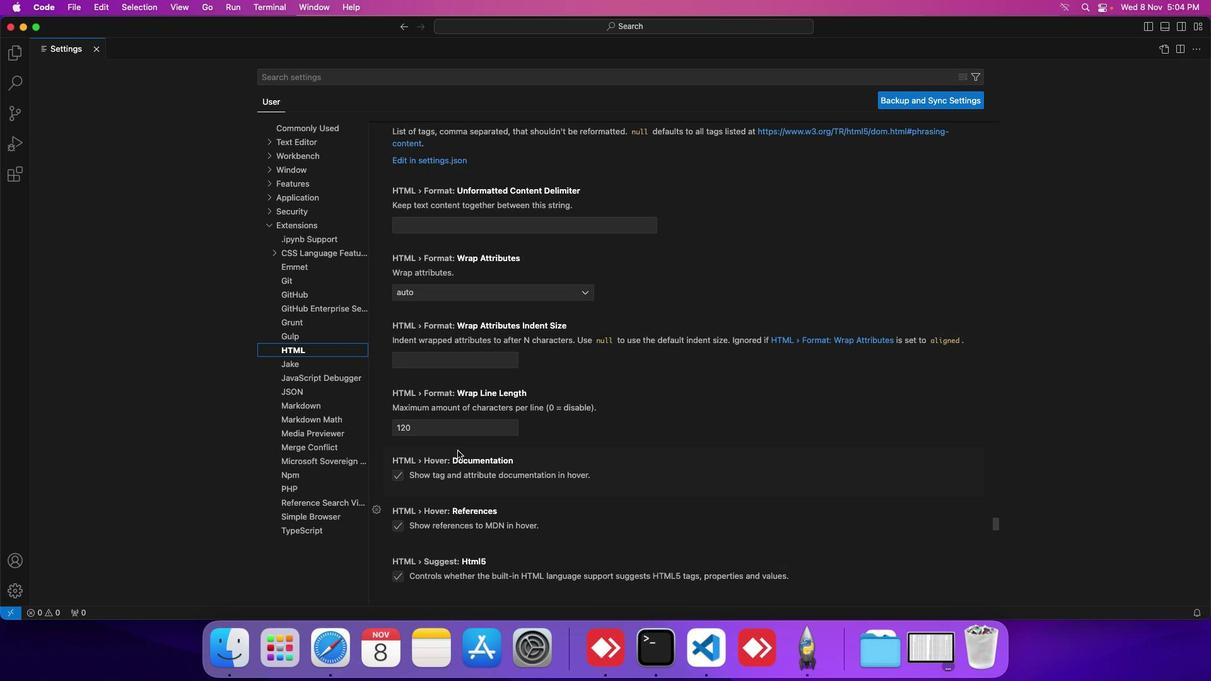 
Action: Mouse scrolled (457, 451) with delta (0, 0)
Screenshot: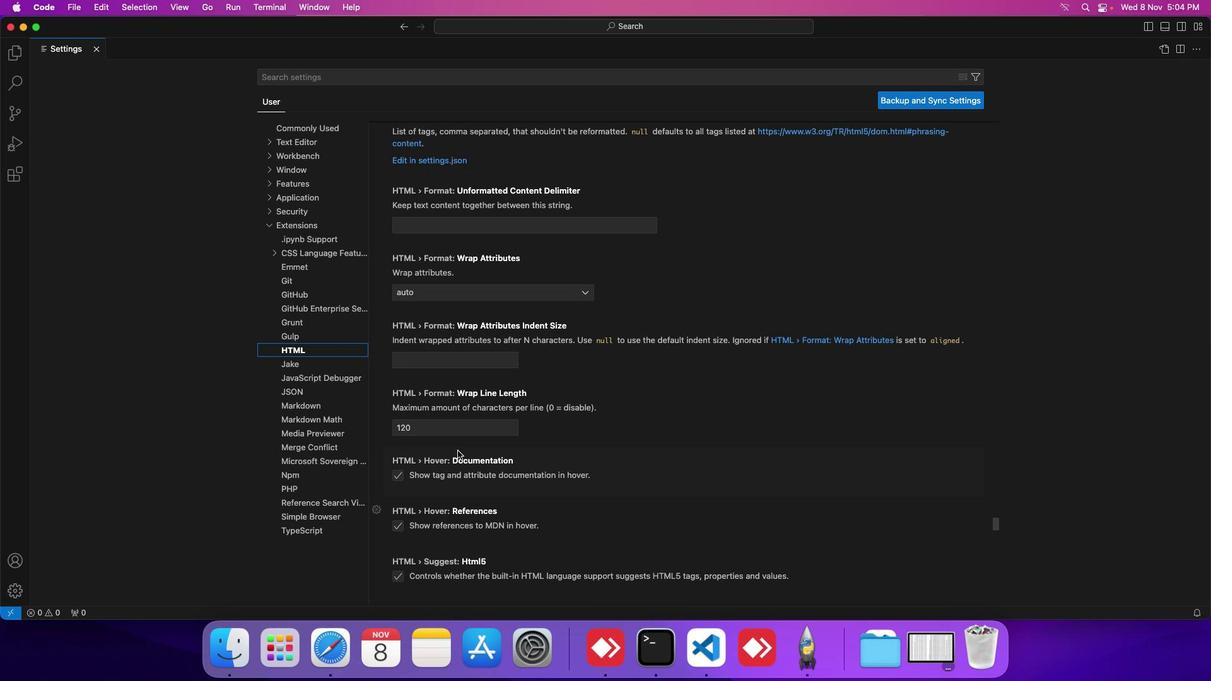 
Action: Mouse scrolled (457, 451) with delta (0, 0)
Screenshot: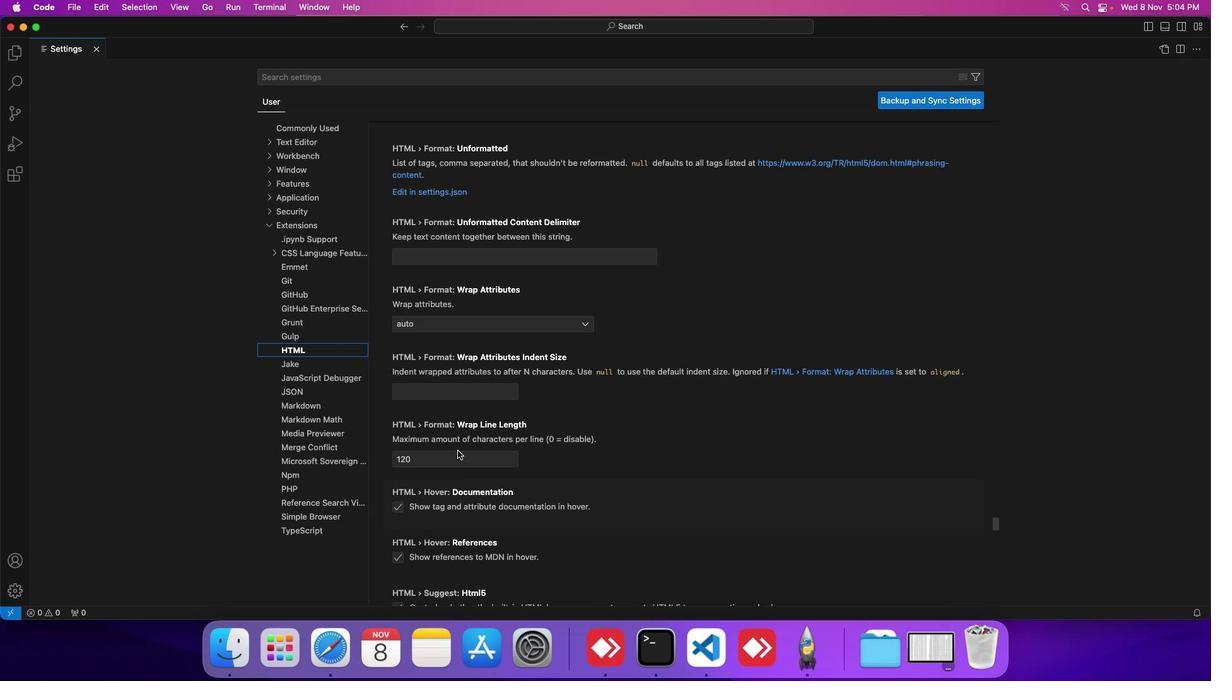 
Action: Mouse scrolled (457, 451) with delta (0, 0)
Screenshot: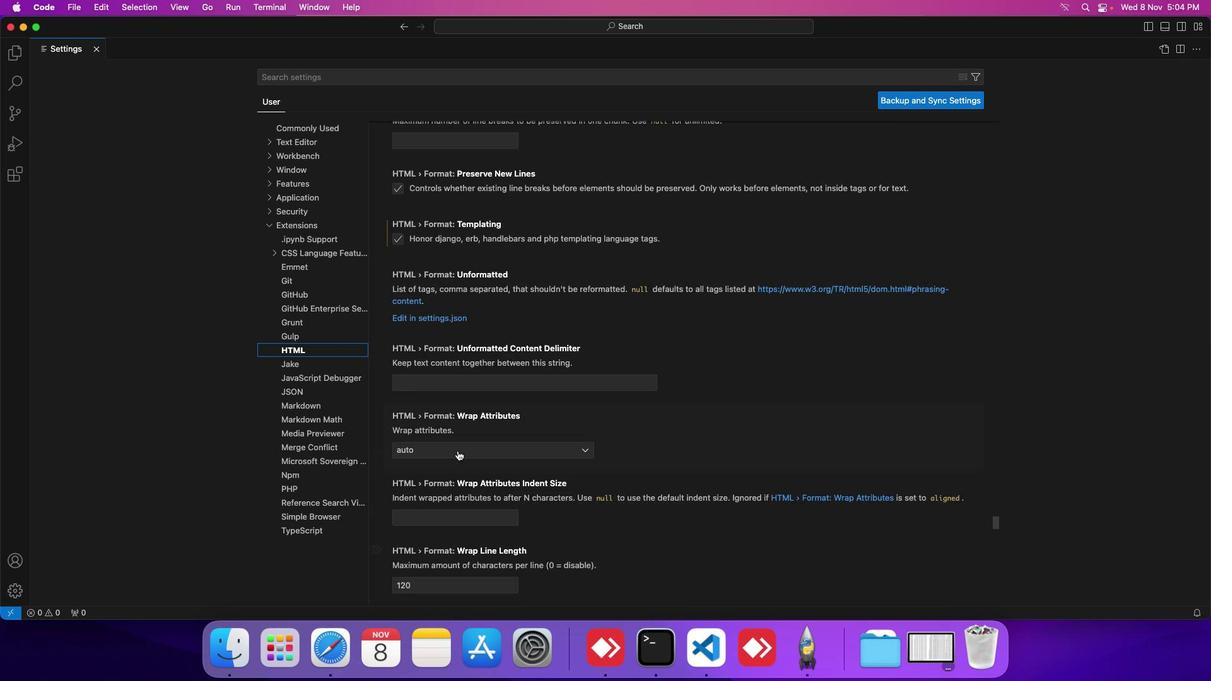 
Action: Mouse scrolled (457, 451) with delta (0, 0)
Screenshot: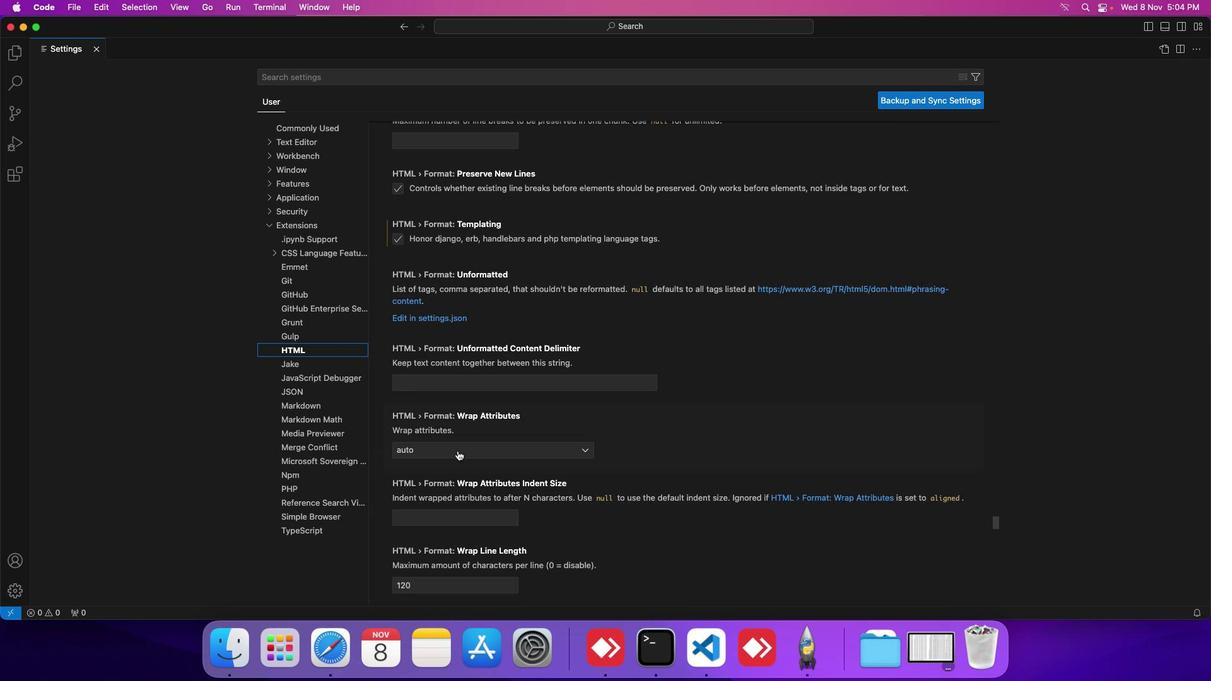 
Action: Mouse scrolled (457, 451) with delta (0, 1)
Screenshot: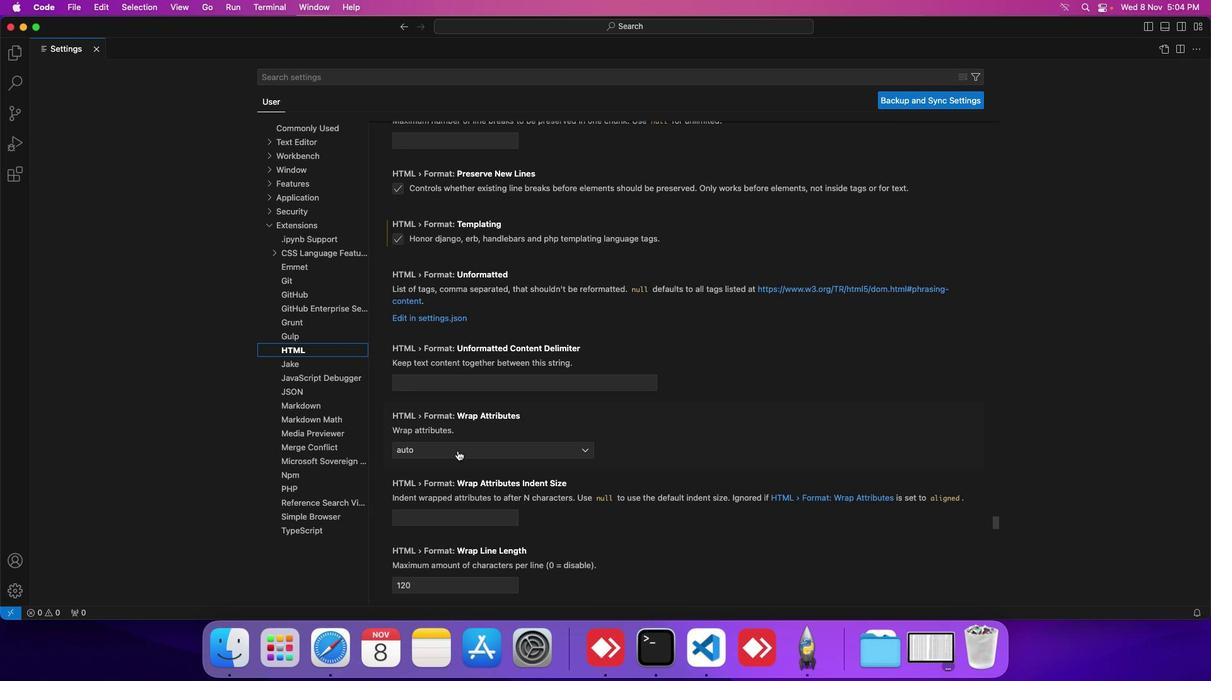 
Action: Mouse scrolled (457, 451) with delta (0, 0)
Screenshot: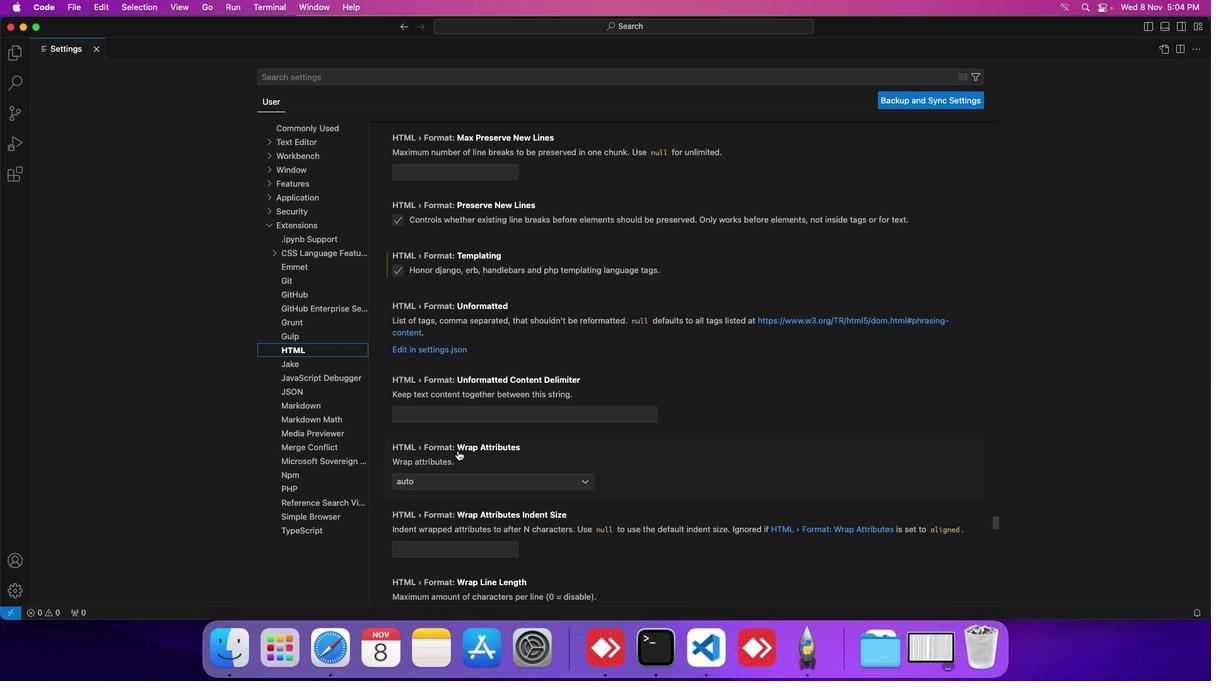 
Action: Mouse moved to (400, 271)
Screenshot: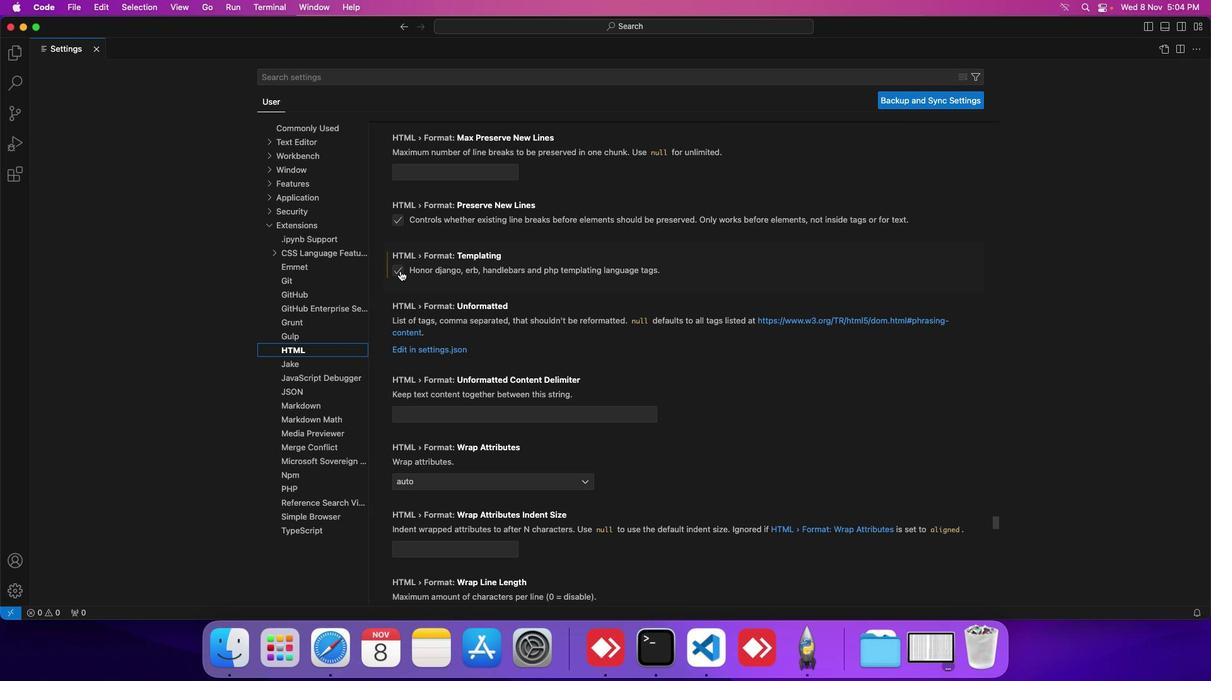 
Action: Mouse pressed left at (400, 271)
Screenshot: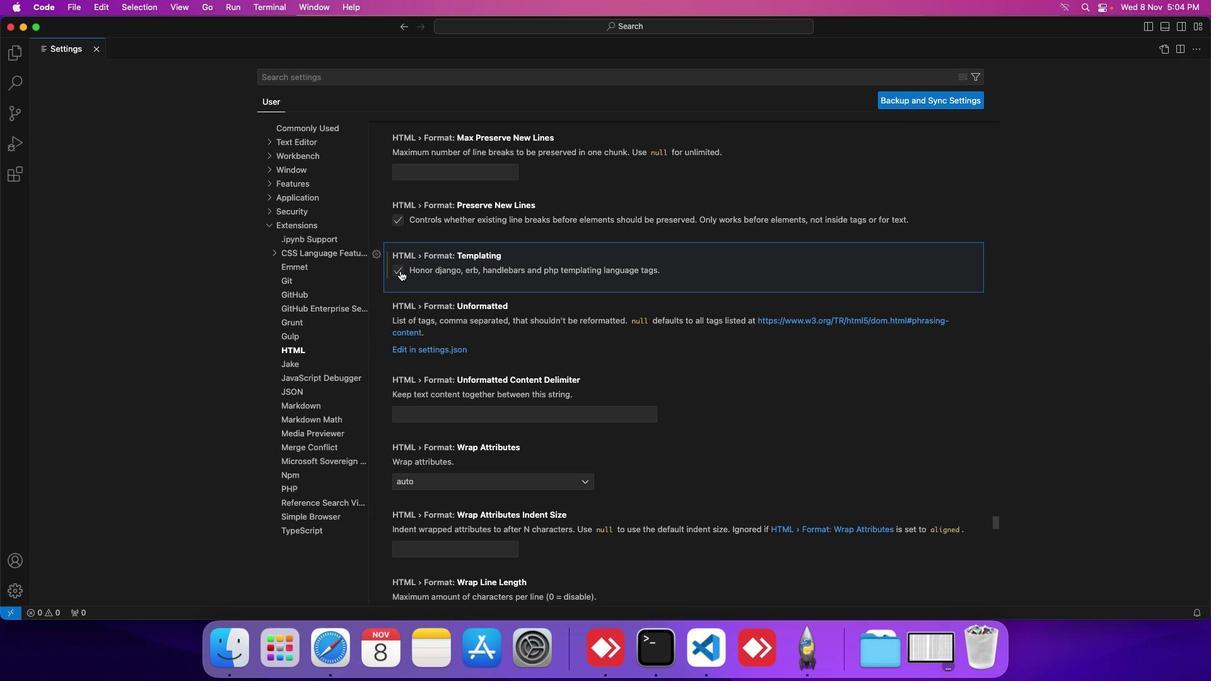 
Action: Mouse moved to (427, 257)
Screenshot: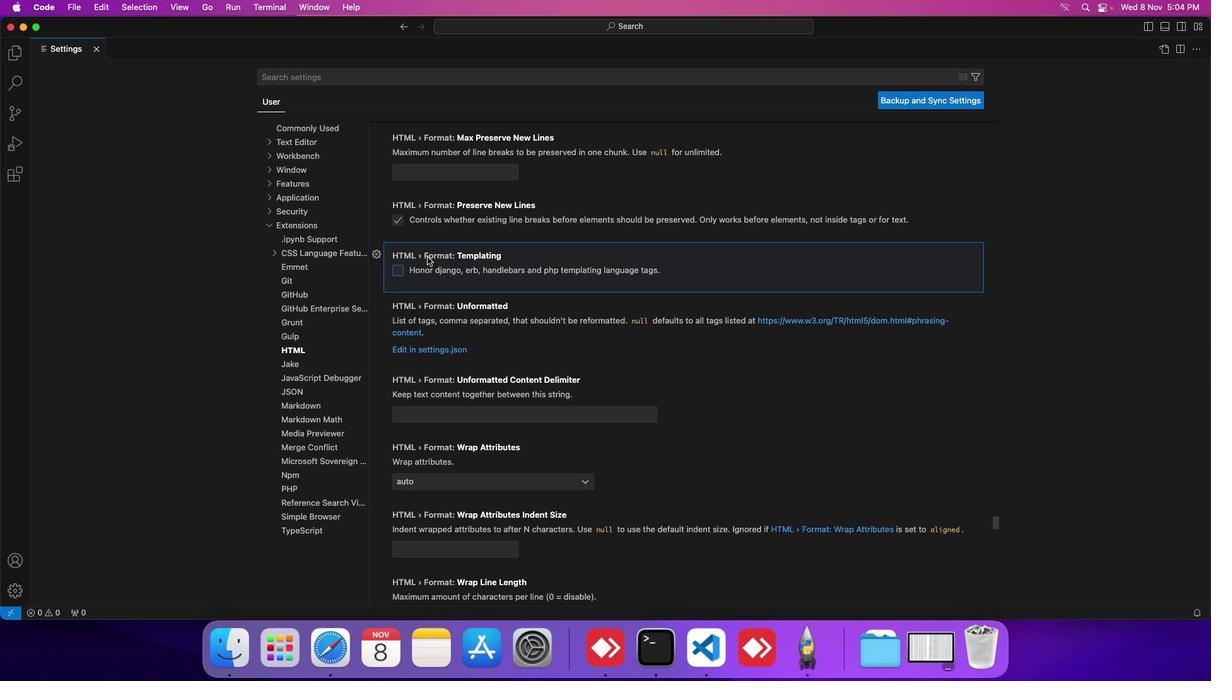 
